 Task: Create new invoice with Date Opened :30-Apr-23, Select Customer: Reggis Liquor Store, Terms: Payment Term 2. Make invoice entry for item-1 with Date: 30-Apr-23, Description: _x000D_
Shiner Bock Lager Can, Action: Material, Income Account: Income:Sales, Quantity: 4, Unit Price: 6.25, Discount $: 1.93. Make entry for item-2 with Date: 30-Apr-23, Description: Pampers Swaddlers Diapers Super Pack Size 1, Action: Material, Income Account: Income:Sales, Quantity: 2, Unit Price: 9.25, Discount $: 2.93. Make entry for item-3 with Date: 30-Apr-23, Description: Friendly Farms Greek Yogurt Tropical Fruit (5.3 oz), Action: Material, Income Account: Income:Sales, Quantity: 2, Unit Price: 10.25, Discount $: 3.43. Write Notes: 'Looking forward to serving you again.'. Post Invoice with Post Date: 30-Apr-23, Post to Accounts: Assets:Accounts Receivable. Pay / Process Payment with Transaction Date: 15-May-23, Amount: 55.71, Transfer Account: Checking Account. Print Invoice, display notes by going to Option, then go to Display Tab and check 'Invoice Notes'.
Action: Mouse moved to (146, 24)
Screenshot: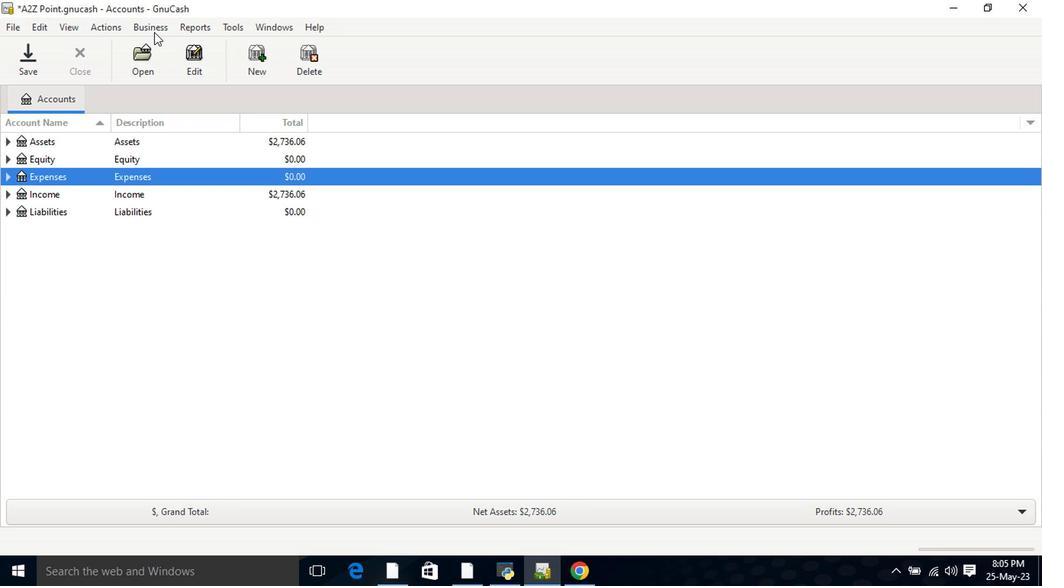 
Action: Mouse pressed left at (146, 24)
Screenshot: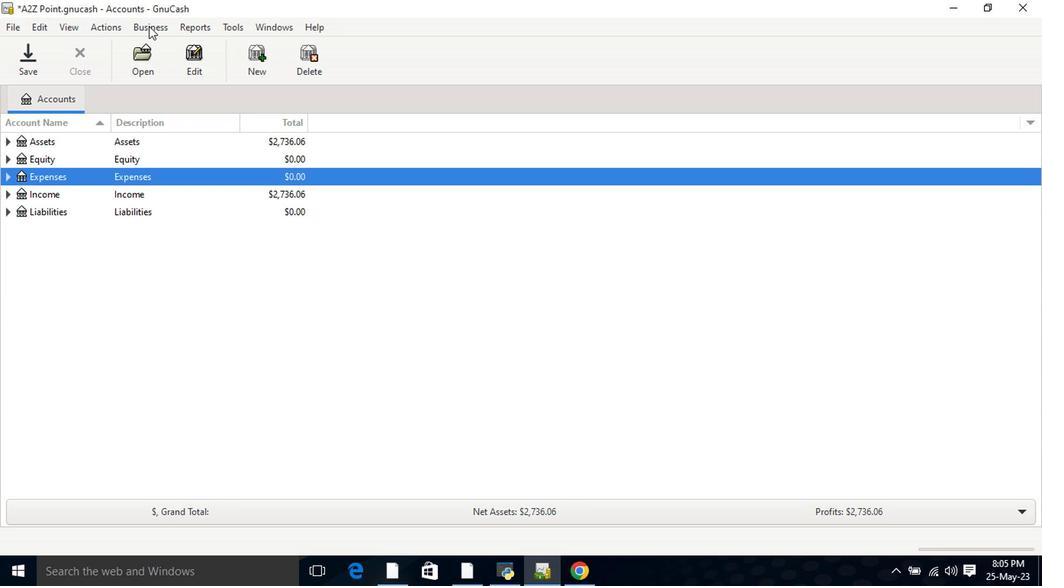 
Action: Mouse moved to (350, 104)
Screenshot: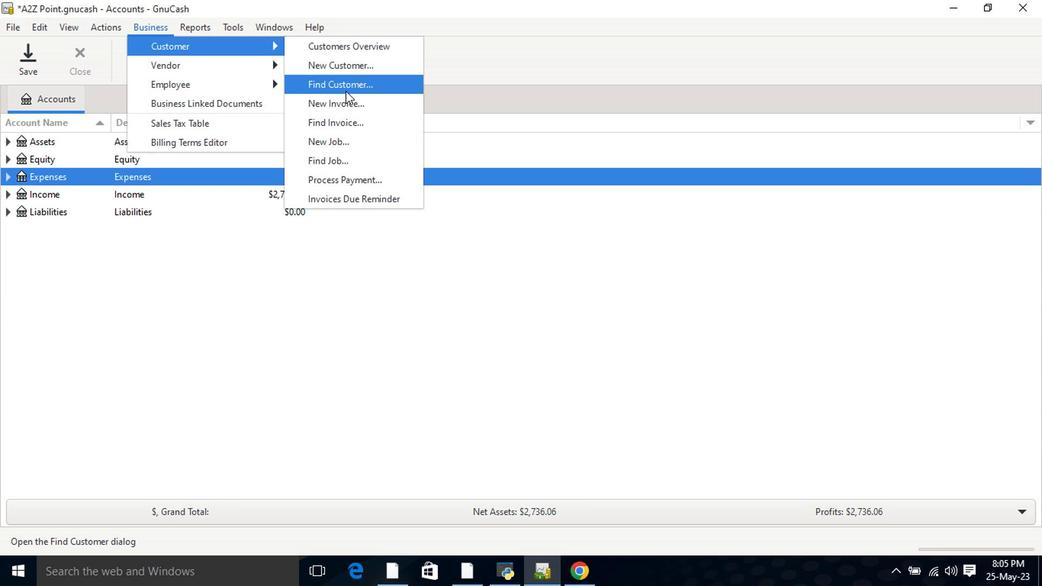 
Action: Mouse pressed left at (350, 104)
Screenshot: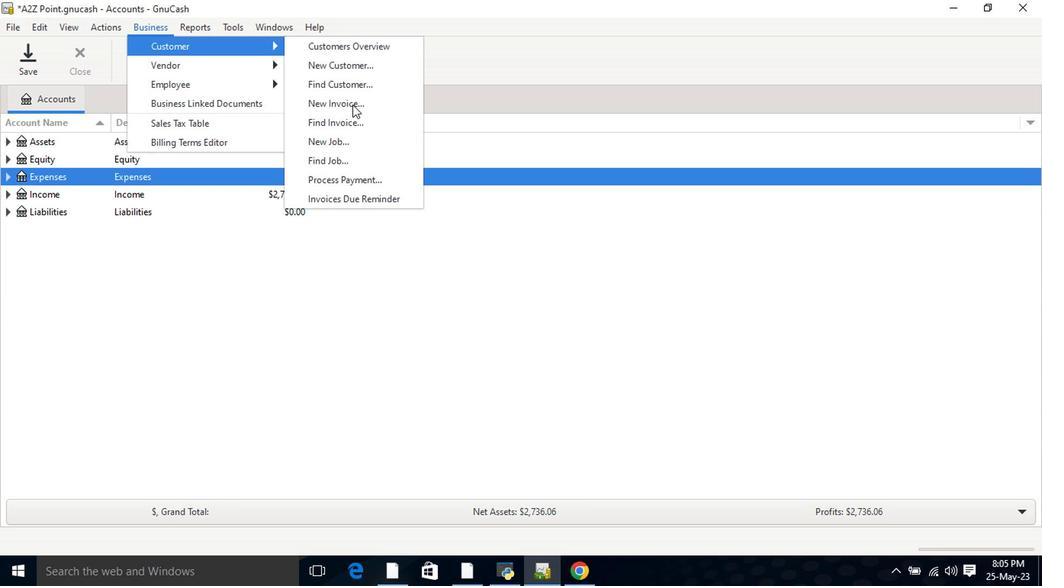 
Action: Mouse moved to (622, 236)
Screenshot: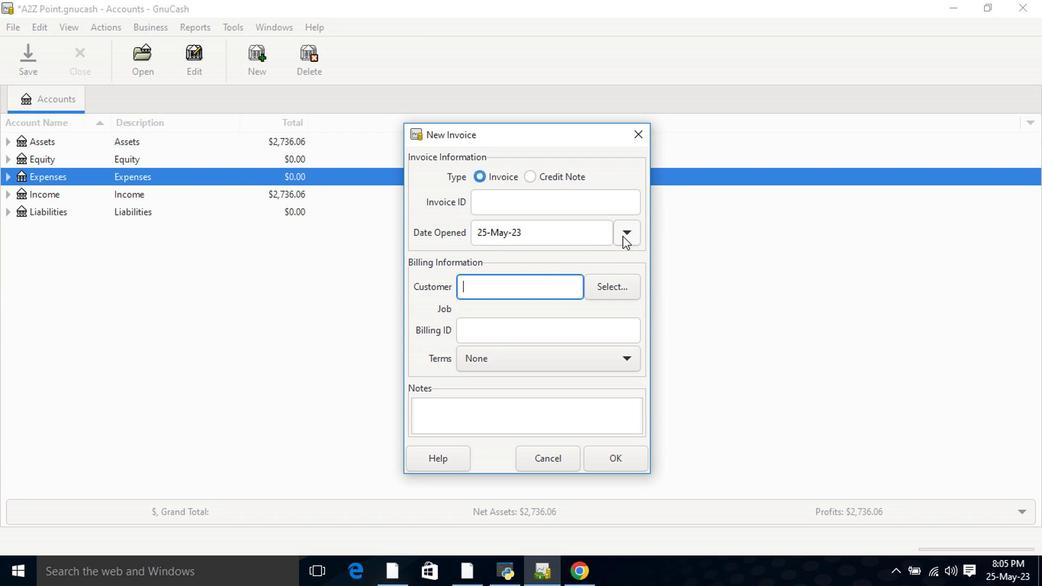
Action: Mouse pressed left at (622, 236)
Screenshot: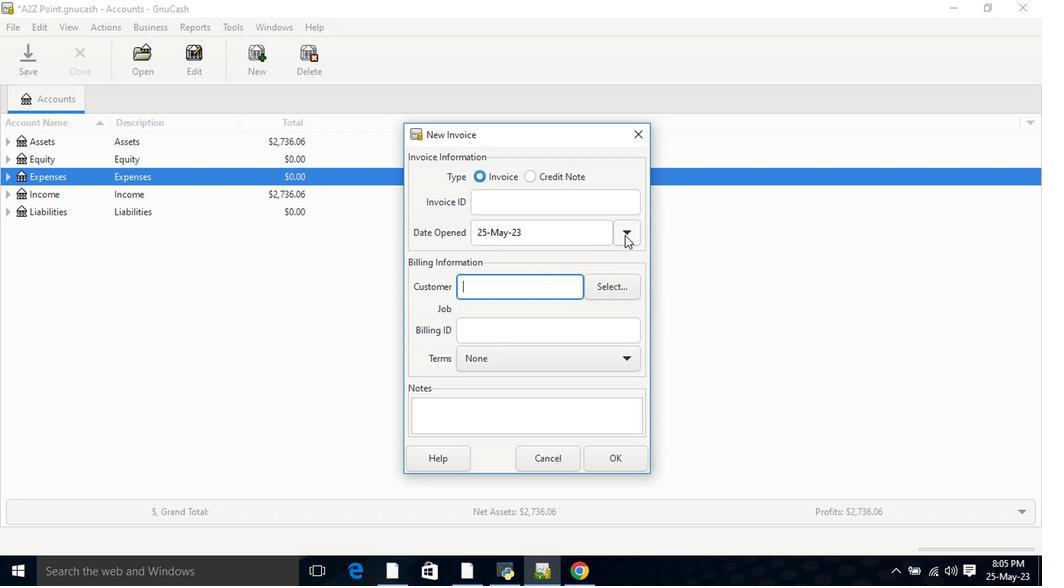 
Action: Mouse moved to (508, 256)
Screenshot: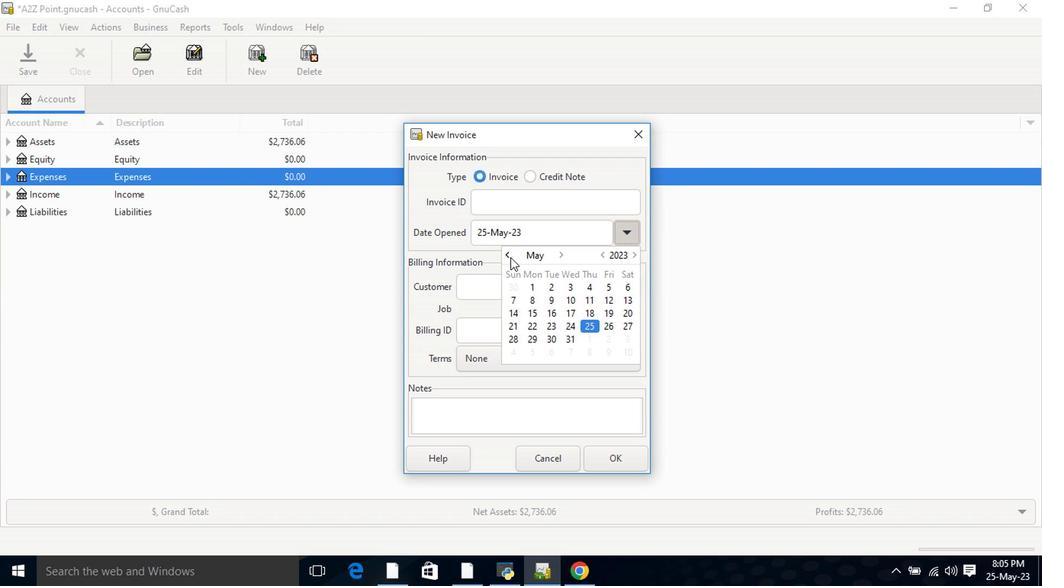 
Action: Mouse pressed left at (508, 256)
Screenshot: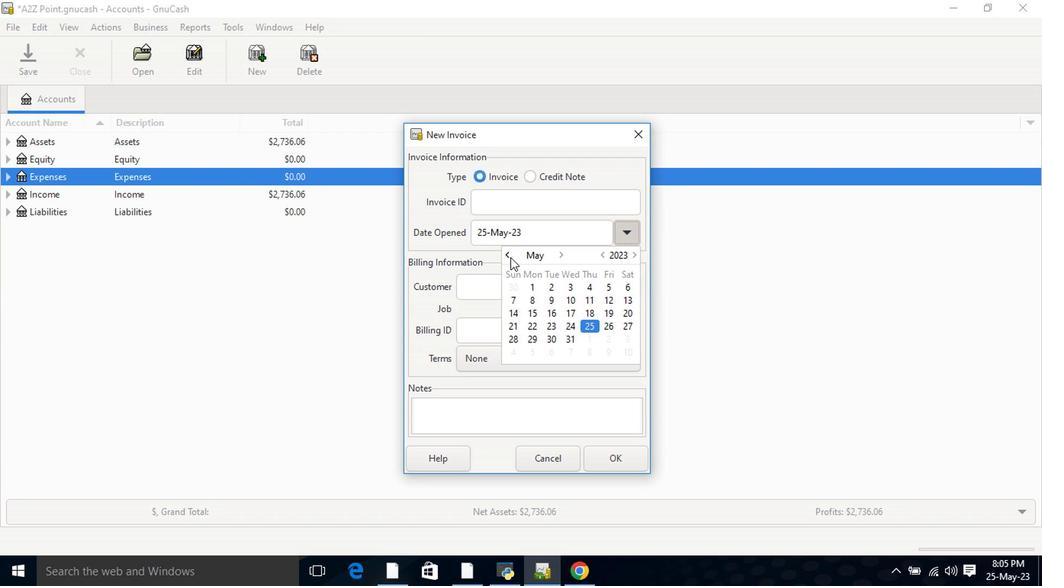 
Action: Mouse moved to (619, 234)
Screenshot: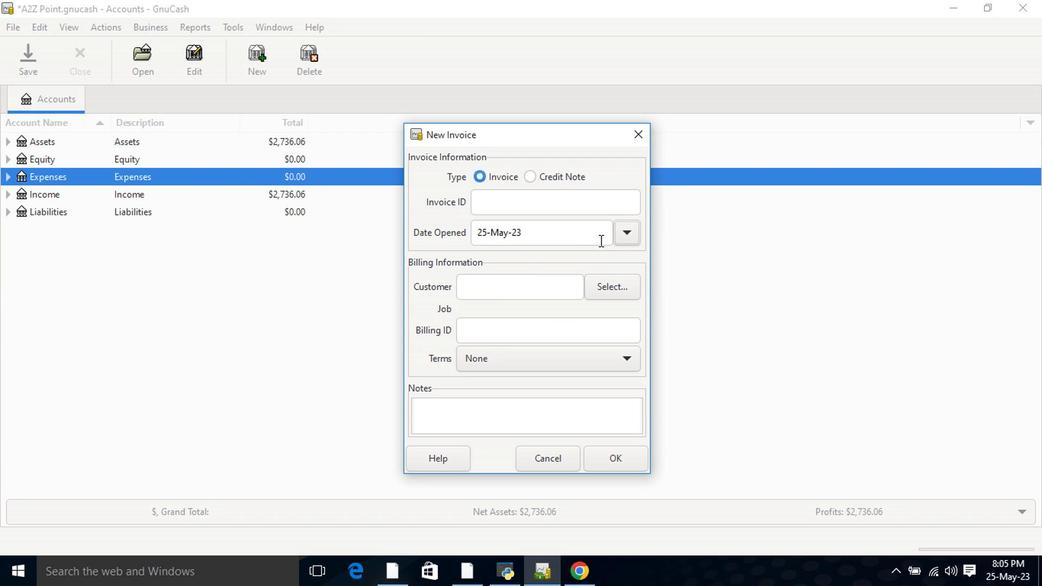 
Action: Mouse pressed left at (619, 234)
Screenshot: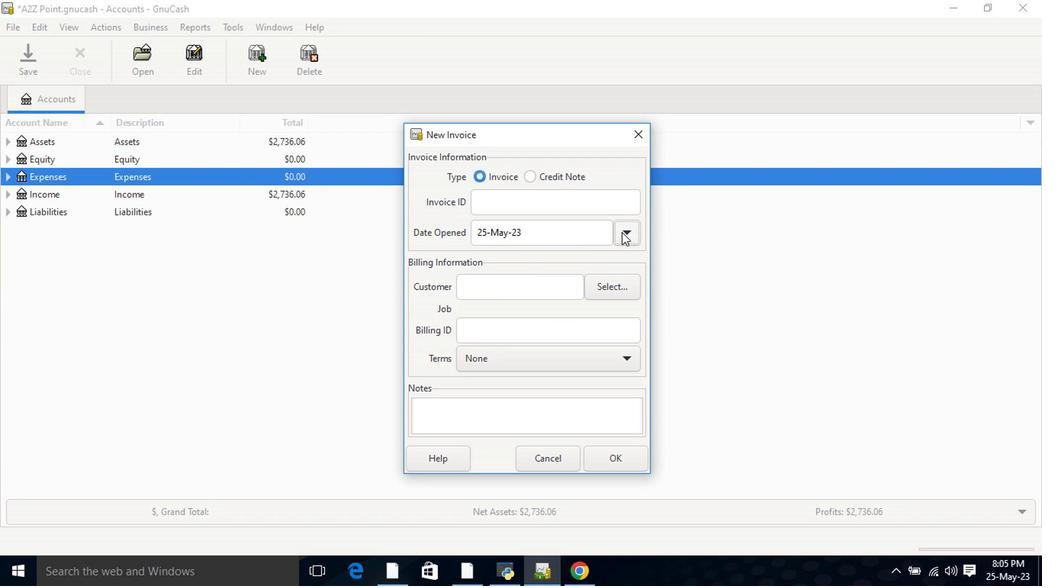 
Action: Mouse moved to (504, 259)
Screenshot: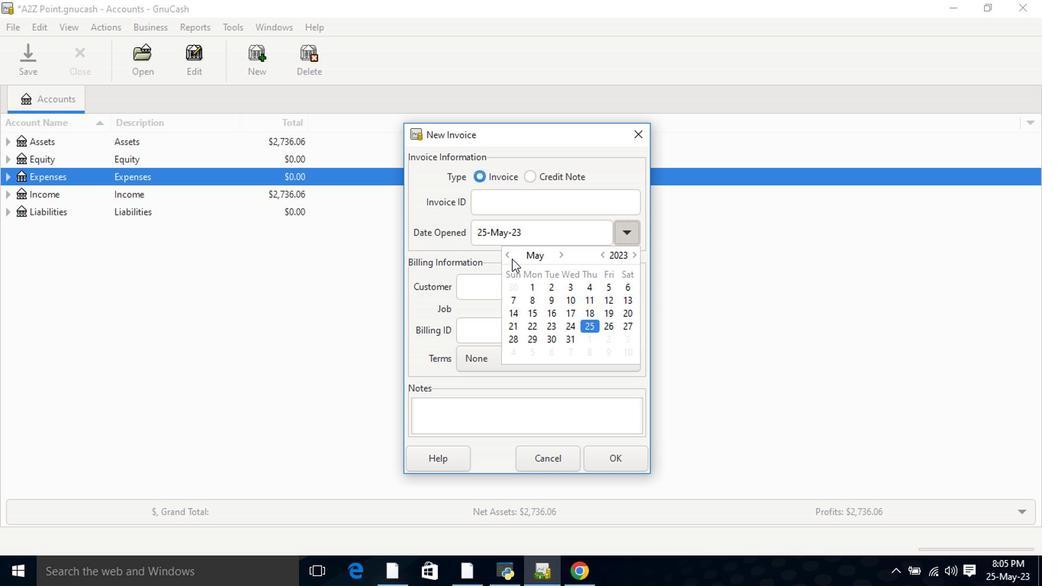 
Action: Mouse pressed left at (504, 259)
Screenshot: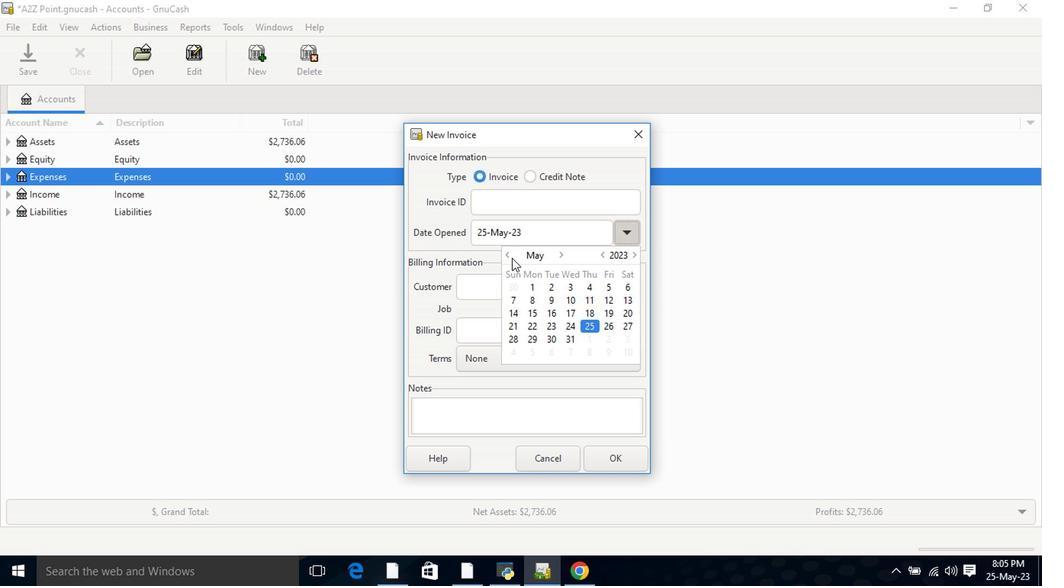 
Action: Mouse moved to (509, 353)
Screenshot: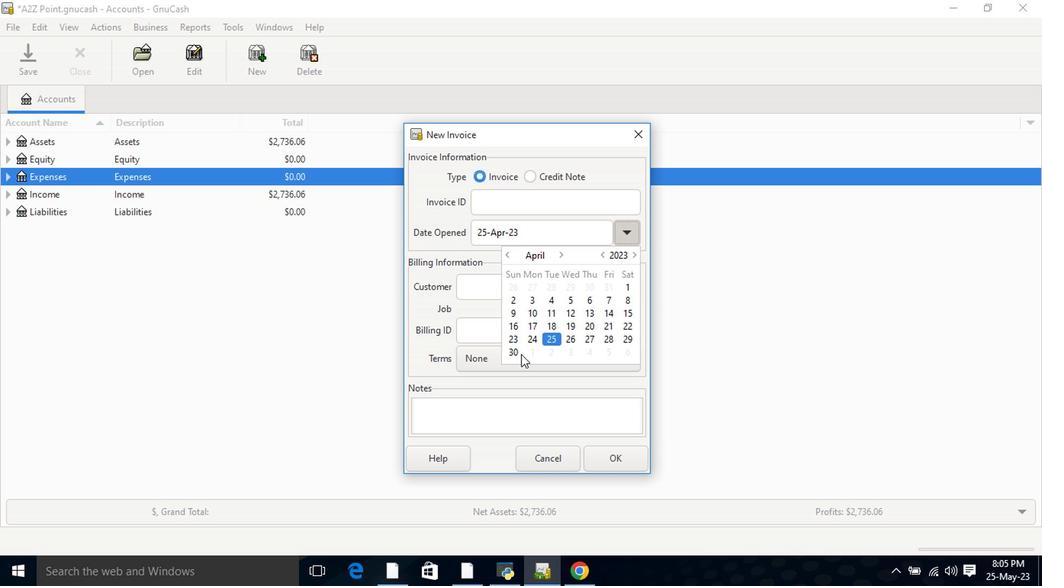 
Action: Mouse pressed left at (509, 353)
Screenshot: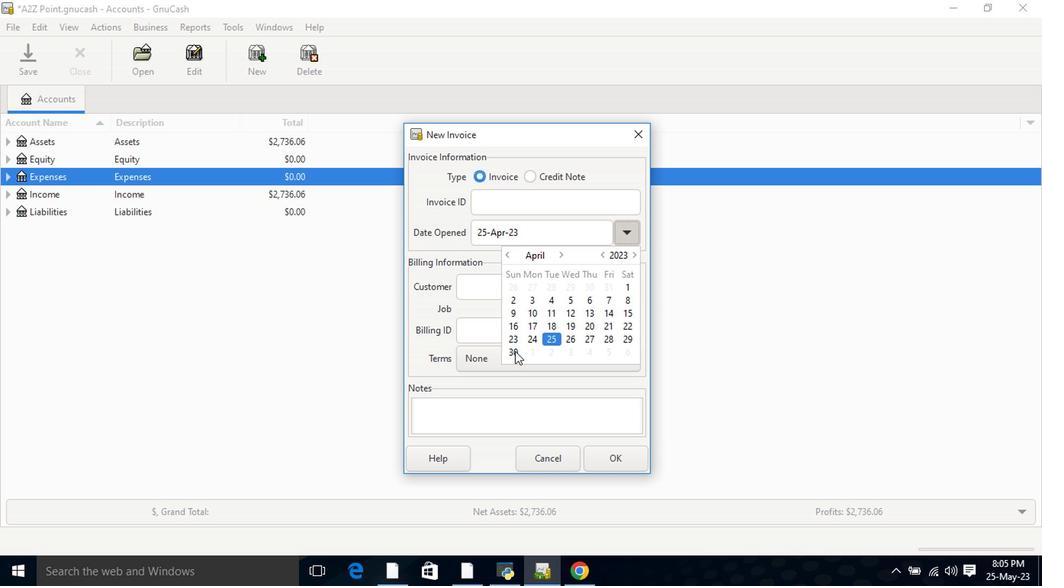 
Action: Mouse pressed left at (509, 353)
Screenshot: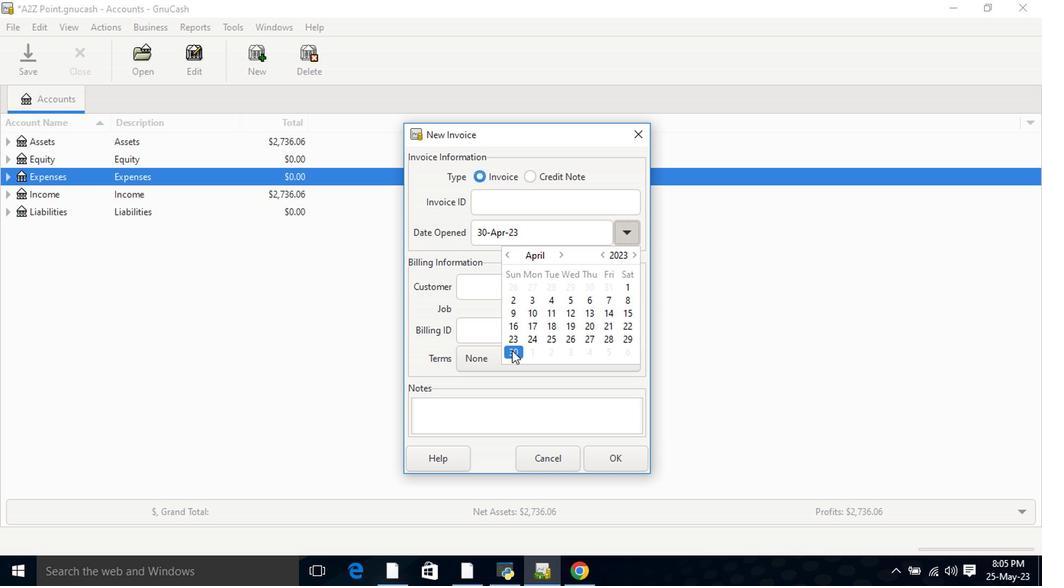 
Action: Mouse moved to (514, 291)
Screenshot: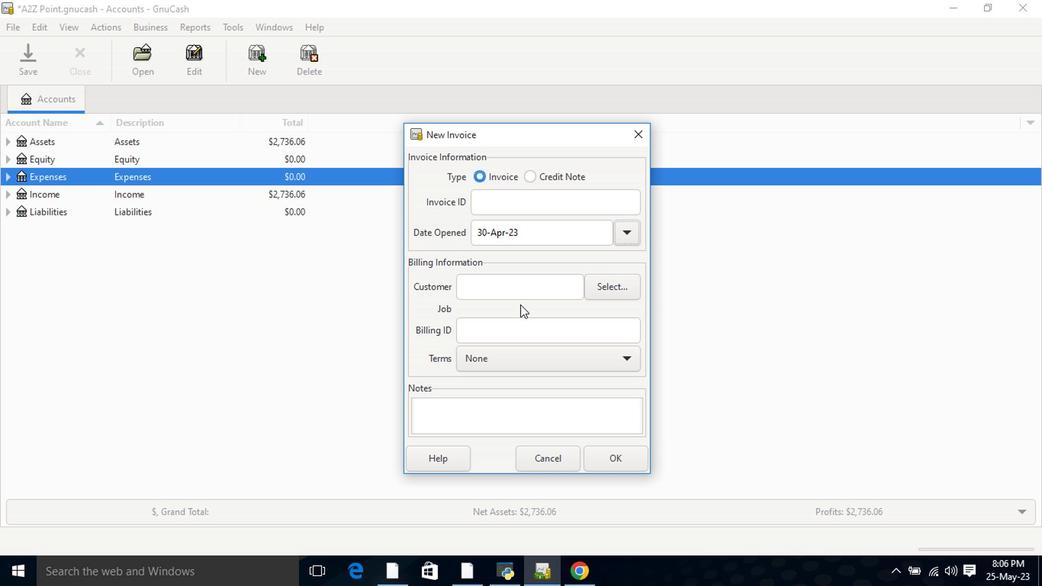 
Action: Mouse pressed left at (514, 291)
Screenshot: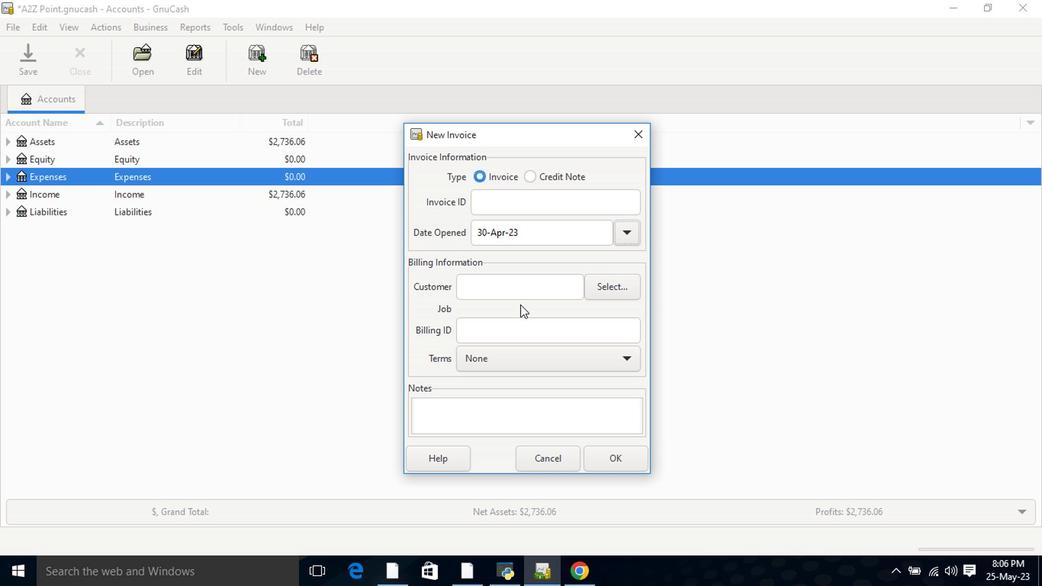 
Action: Key pressed reg
Screenshot: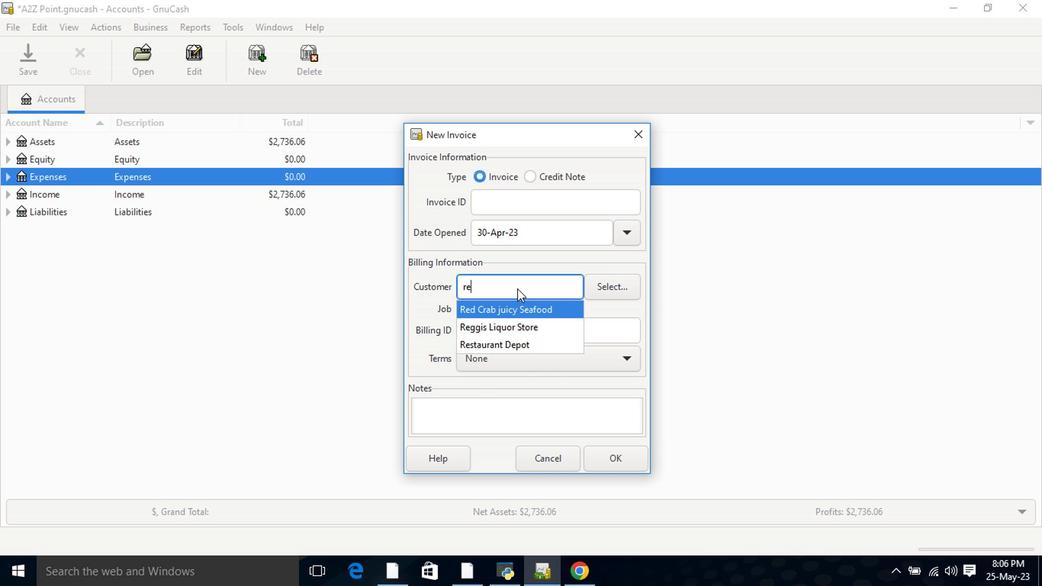 
Action: Mouse moved to (508, 311)
Screenshot: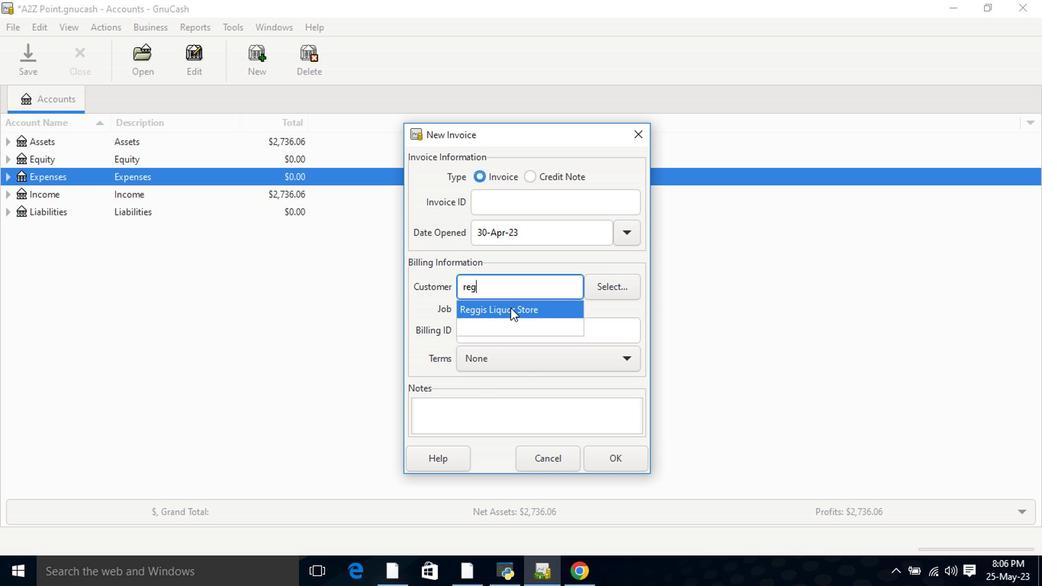 
Action: Mouse pressed left at (508, 311)
Screenshot: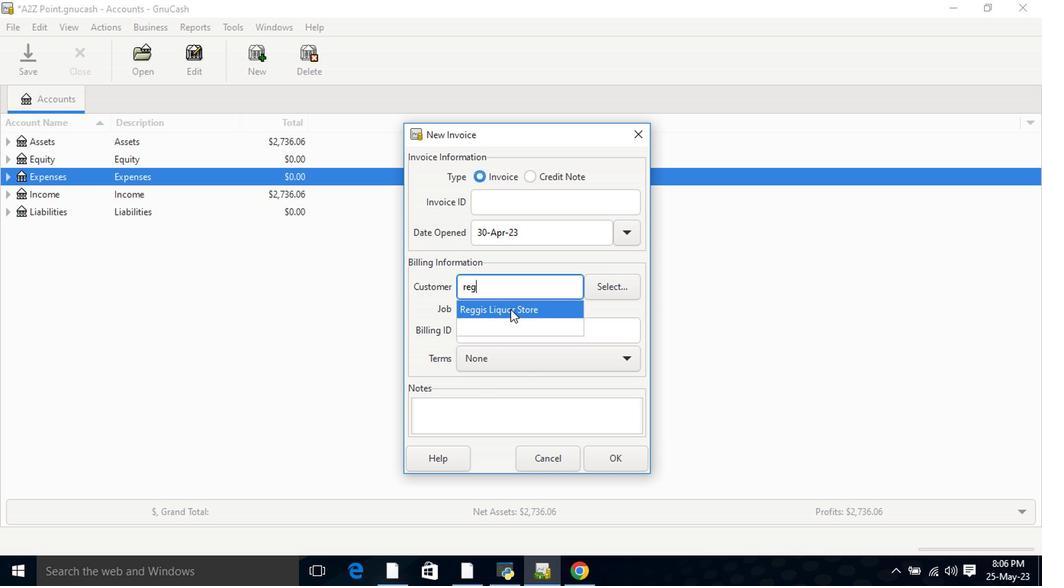 
Action: Mouse moved to (504, 377)
Screenshot: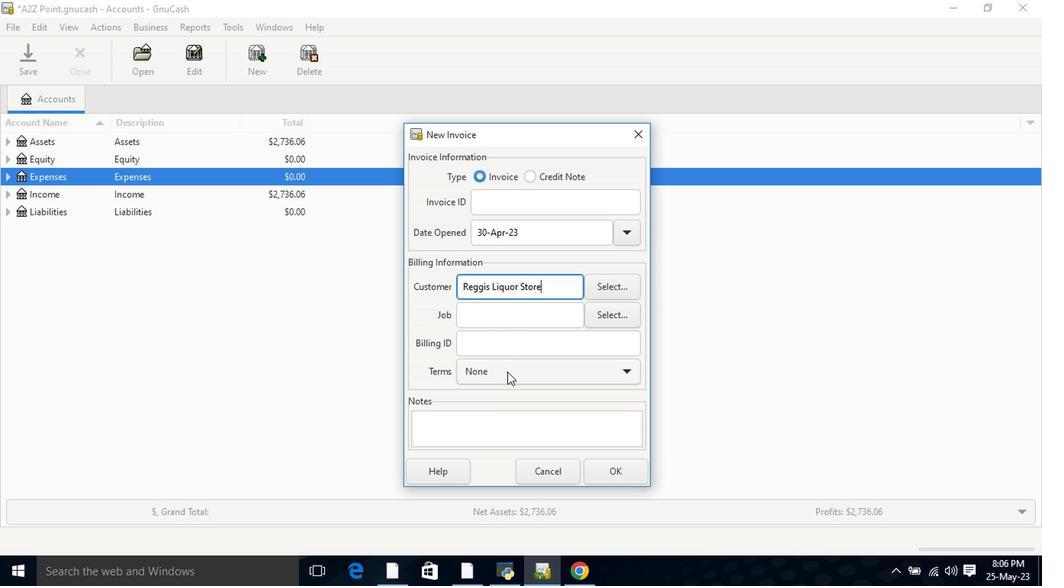 
Action: Mouse pressed left at (504, 377)
Screenshot: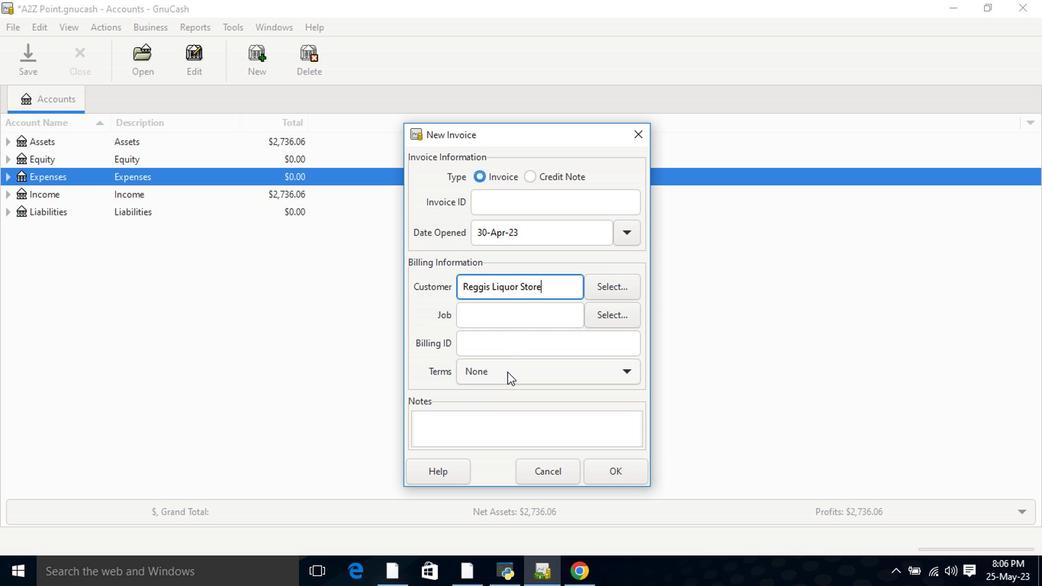 
Action: Mouse moved to (512, 419)
Screenshot: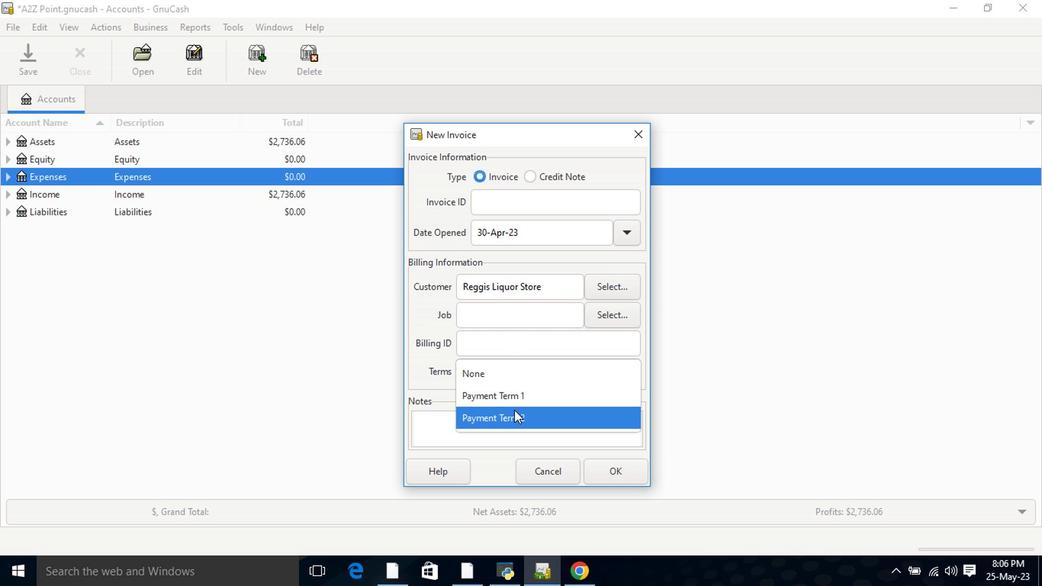 
Action: Mouse pressed left at (512, 419)
Screenshot: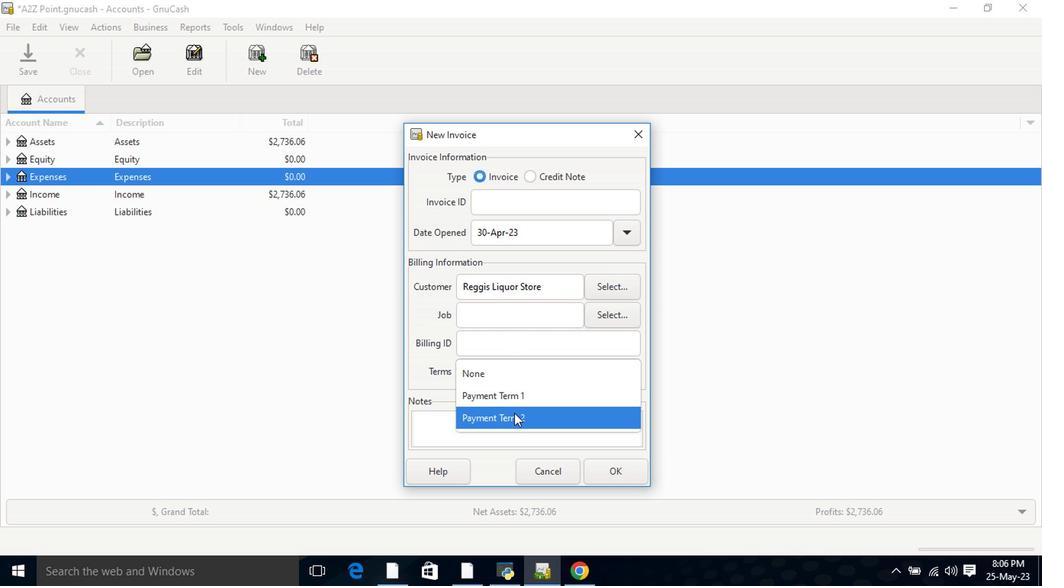 
Action: Mouse moved to (618, 470)
Screenshot: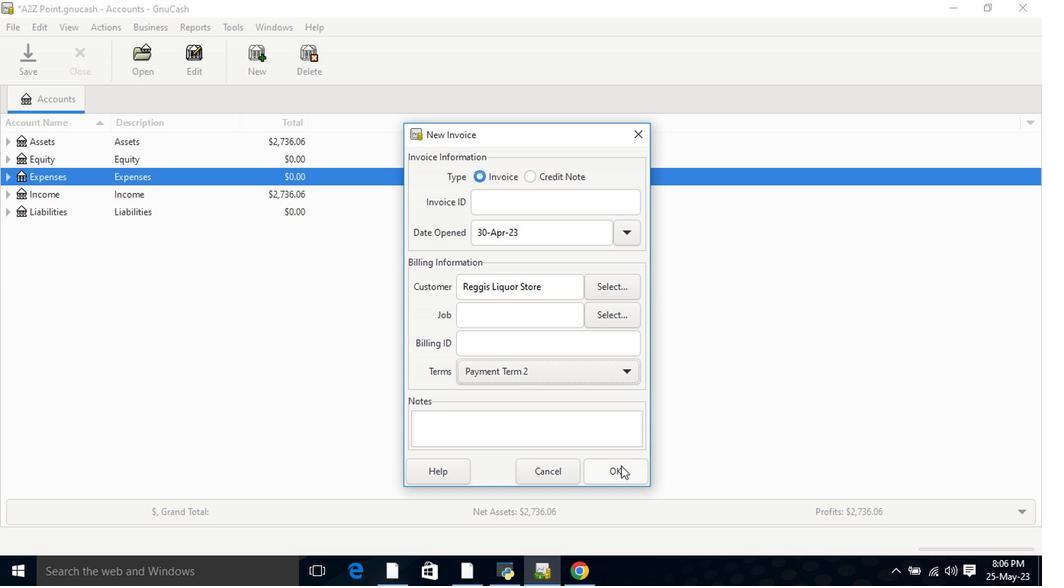 
Action: Mouse pressed left at (618, 470)
Screenshot: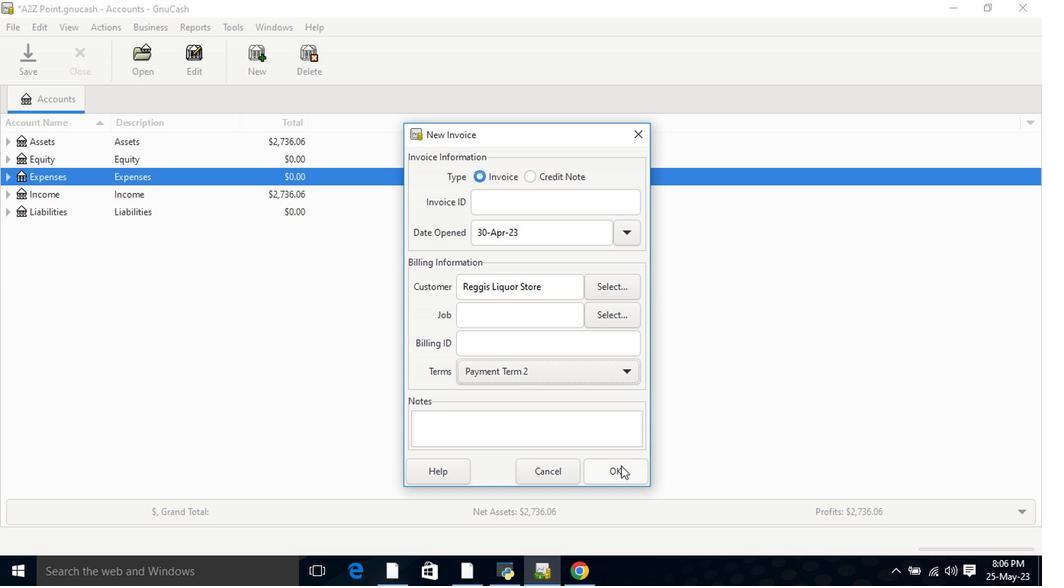 
Action: Mouse moved to (66, 293)
Screenshot: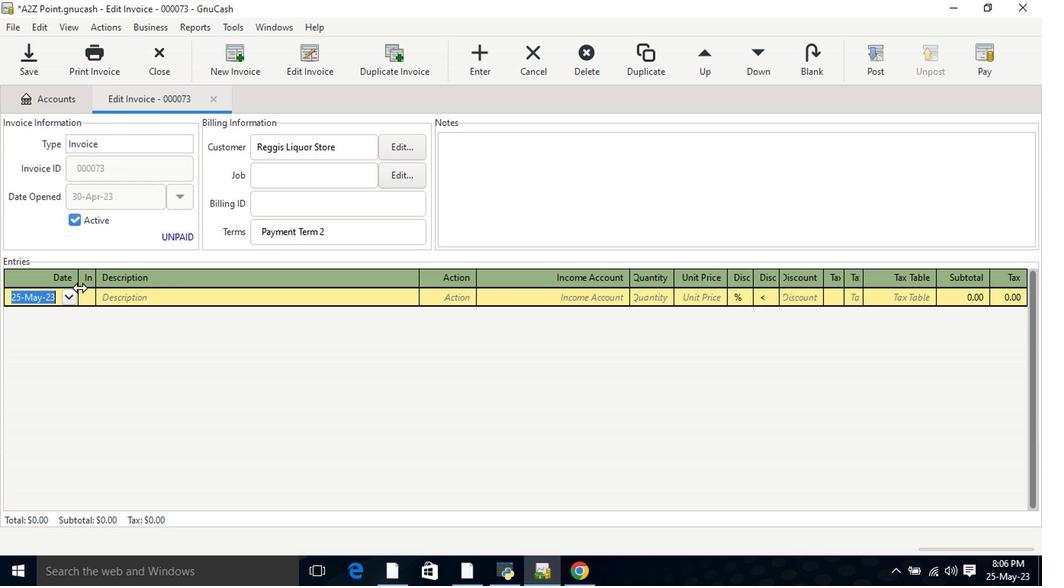 
Action: Mouse pressed left at (66, 293)
Screenshot: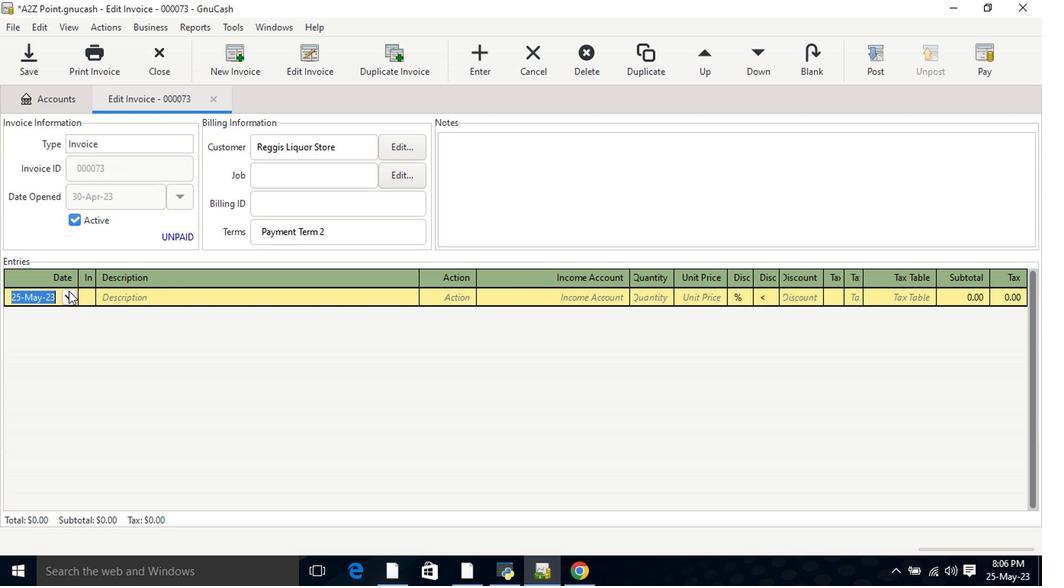 
Action: Mouse moved to (10, 321)
Screenshot: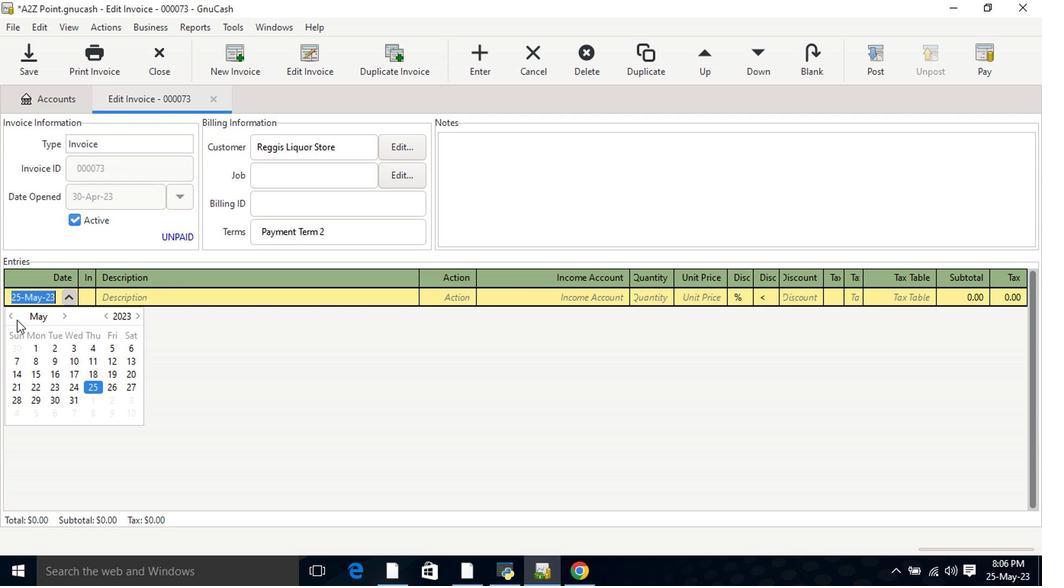 
Action: Mouse pressed left at (10, 321)
Screenshot: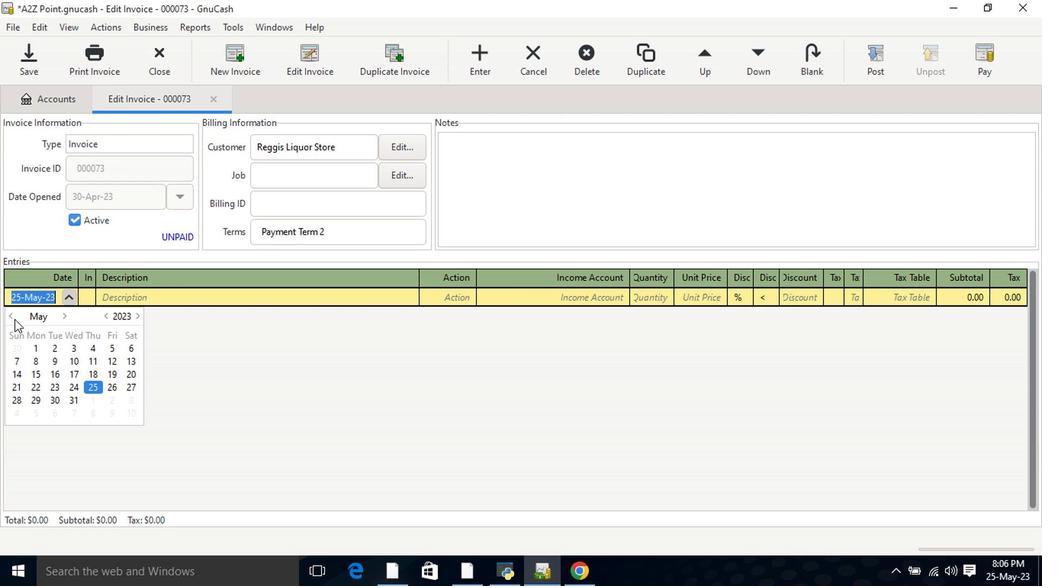 
Action: Mouse moved to (12, 416)
Screenshot: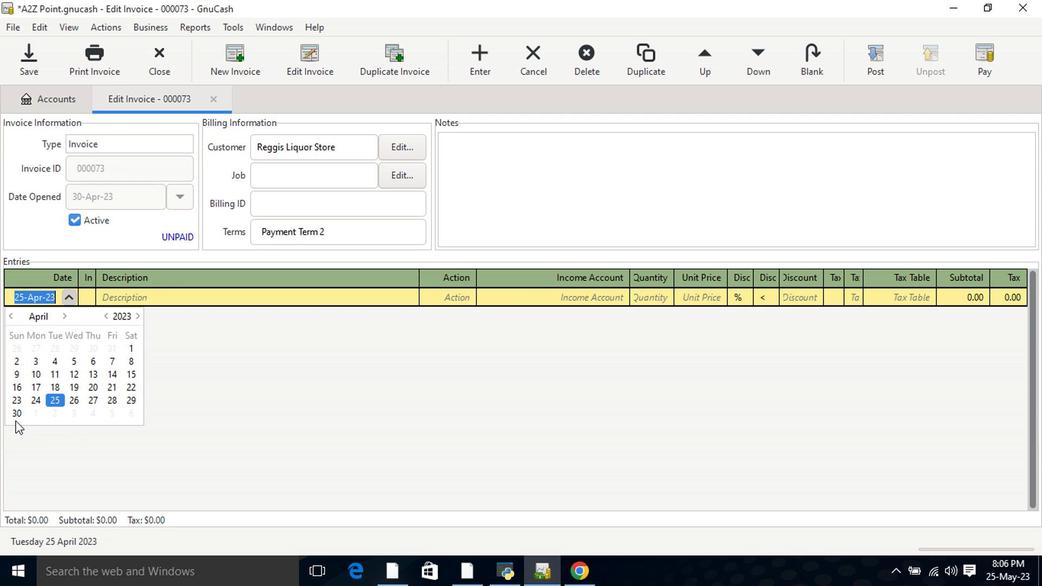 
Action: Mouse pressed left at (12, 416)
Screenshot: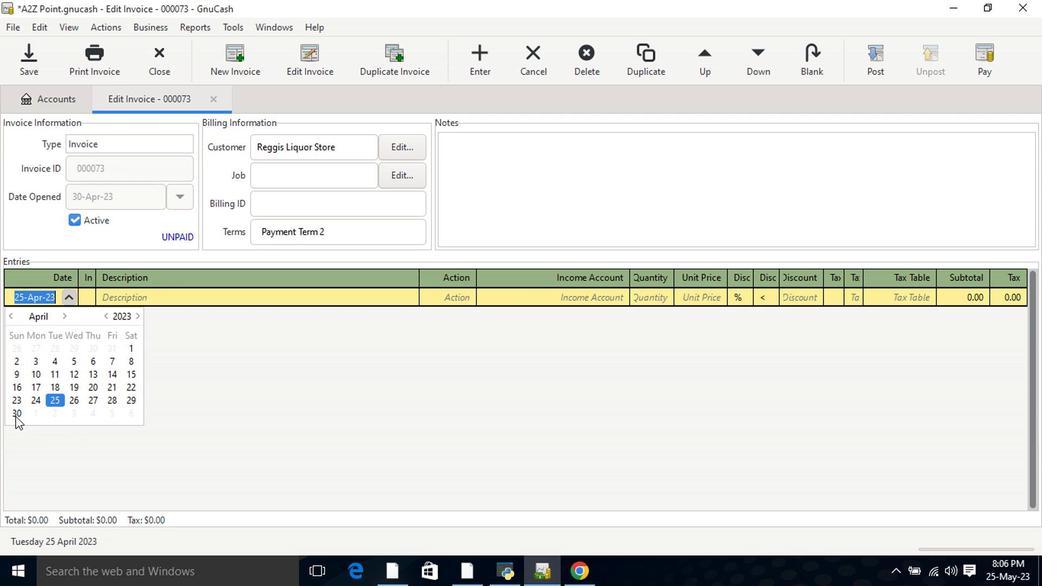 
Action: Mouse pressed left at (12, 416)
Screenshot: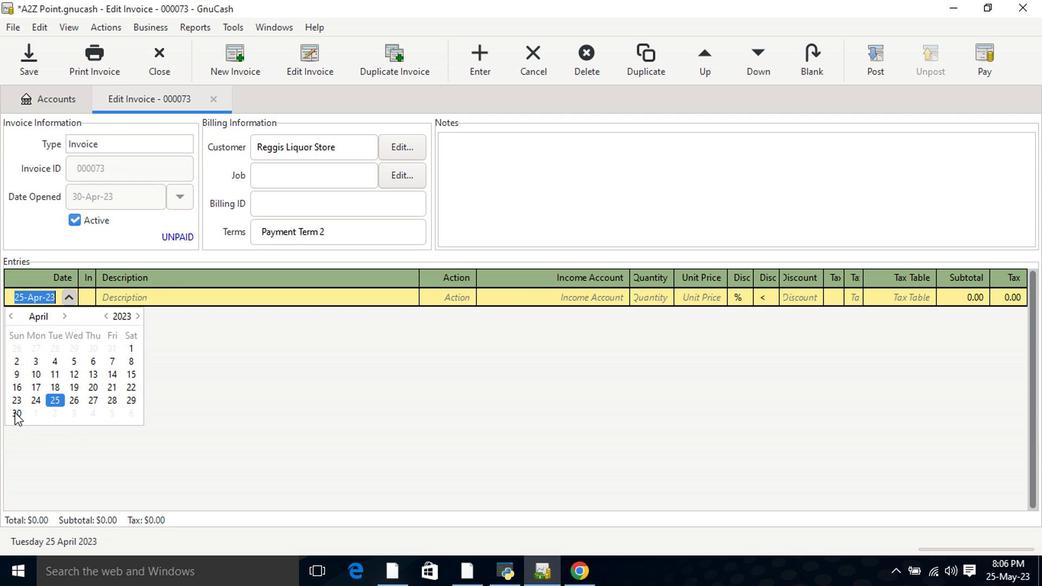 
Action: Mouse moved to (137, 306)
Screenshot: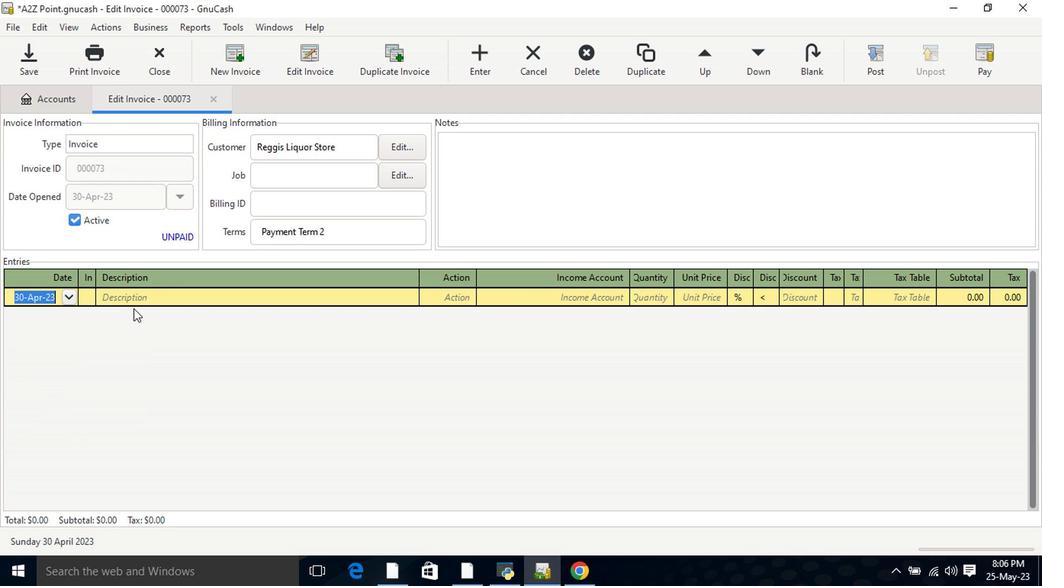 
Action: Mouse pressed left at (137, 306)
Screenshot: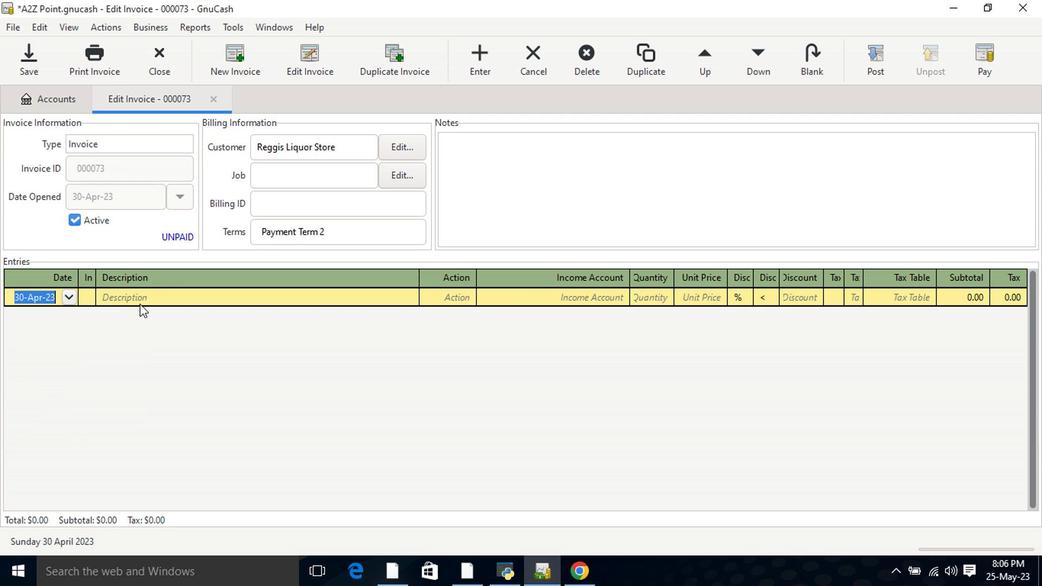 
Action: Mouse moved to (137, 306)
Screenshot: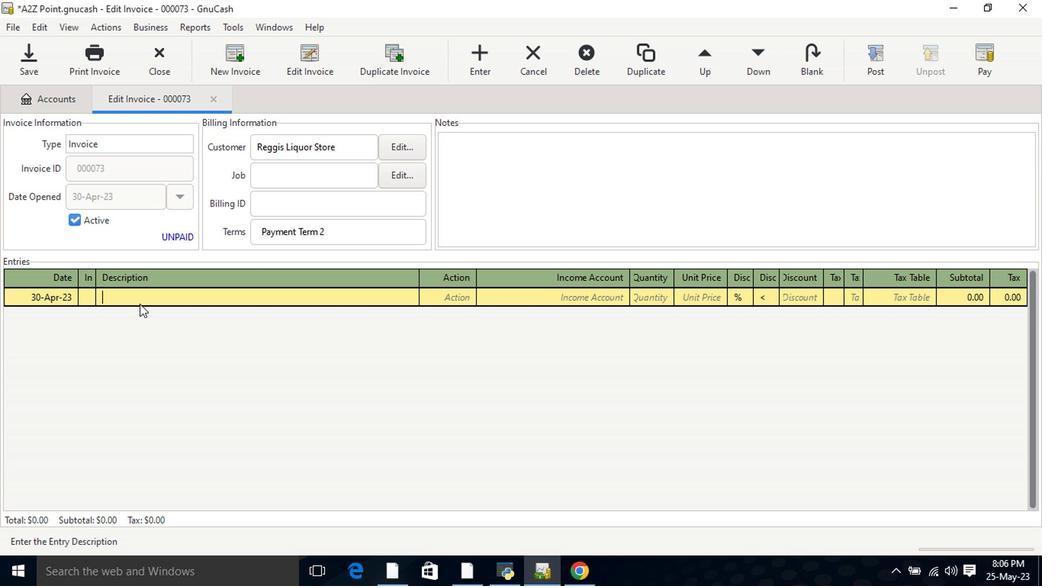 
Action: Key pressed <Key.shift>Shiner<Key.space><Key.shift>Bock<Key.space><Key.shift>Lager<Key.space><Key.shift>Can<Key.tab>mate<Key.tab>icom<Key.down><Key.down><Key.down><Key.tab>4<Key.tab>.25<Key.tab>
Screenshot: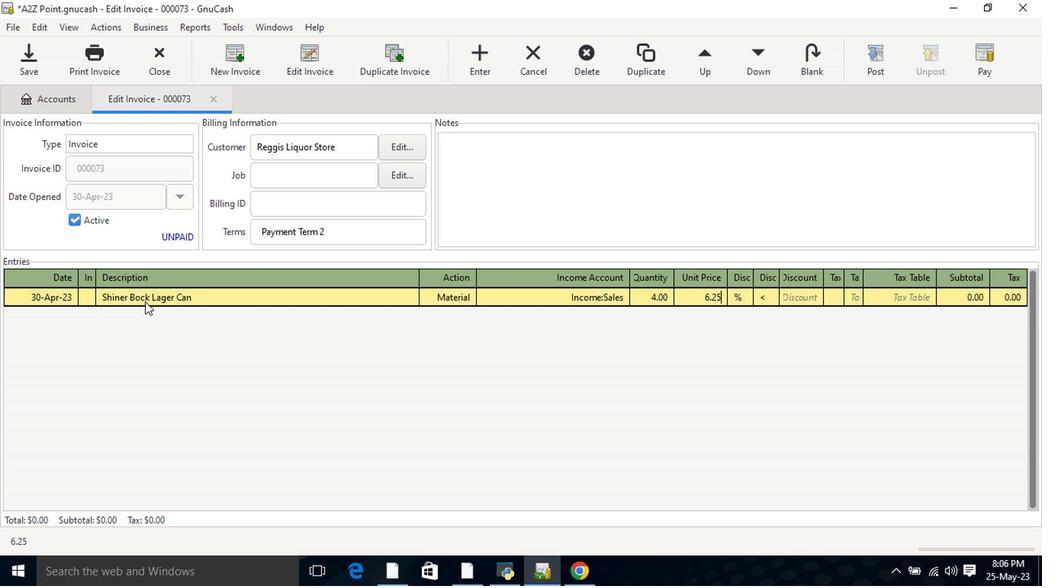 
Action: Mouse moved to (730, 305)
Screenshot: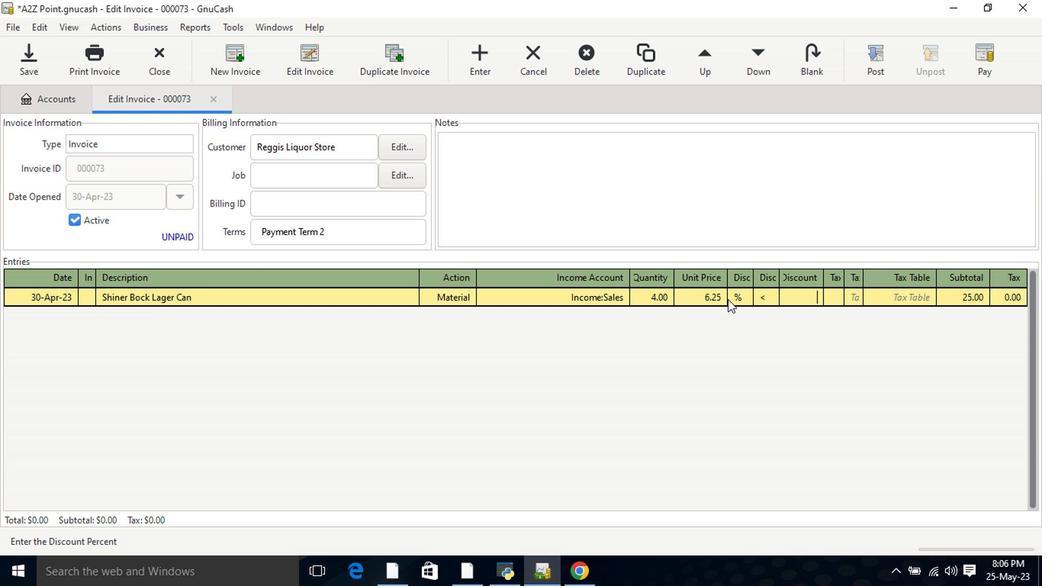 
Action: Mouse pressed left at (730, 305)
Screenshot: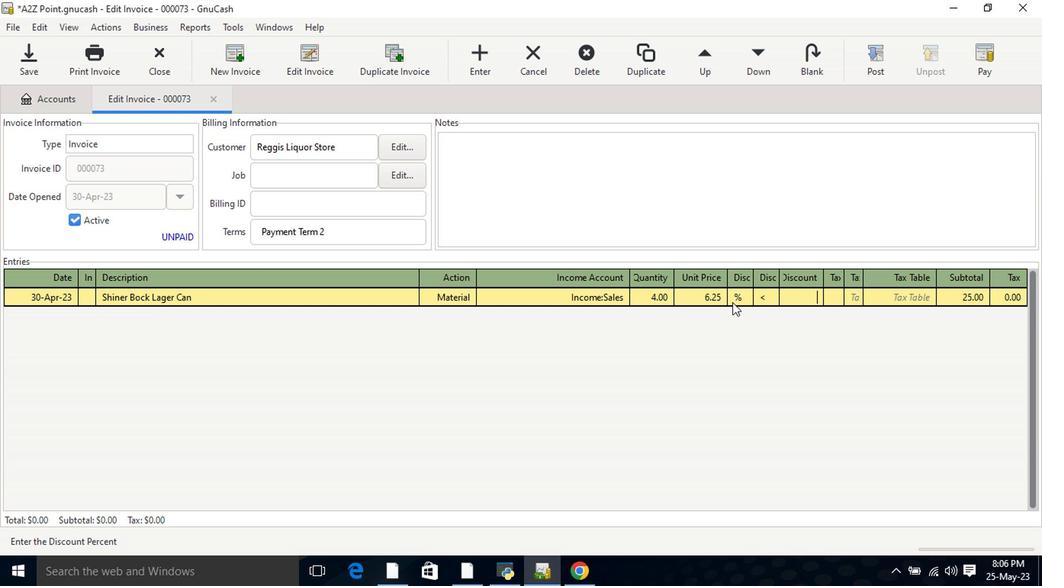 
Action: Mouse moved to (756, 305)
Screenshot: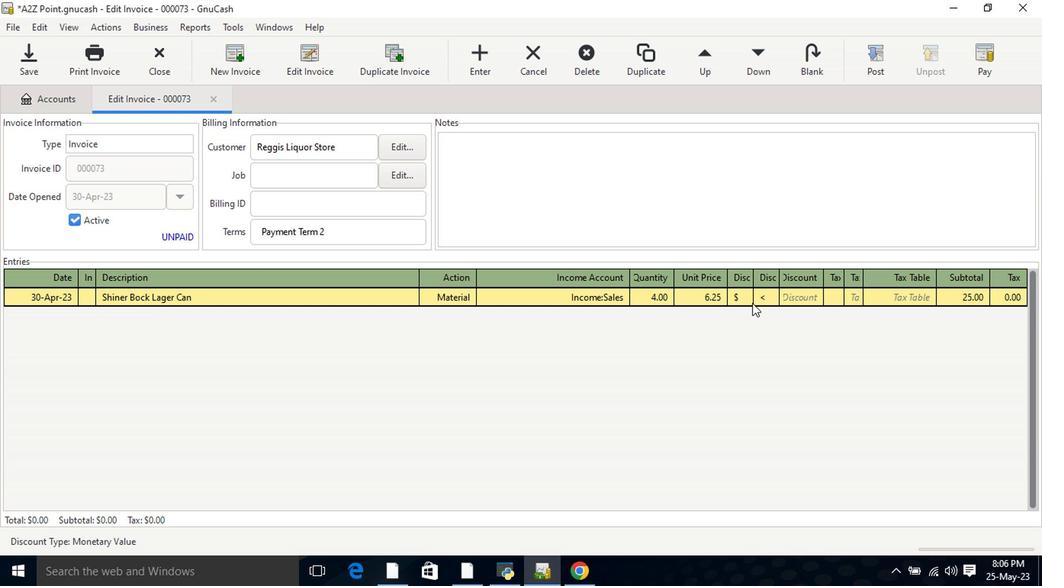 
Action: Mouse pressed left at (756, 305)
Screenshot: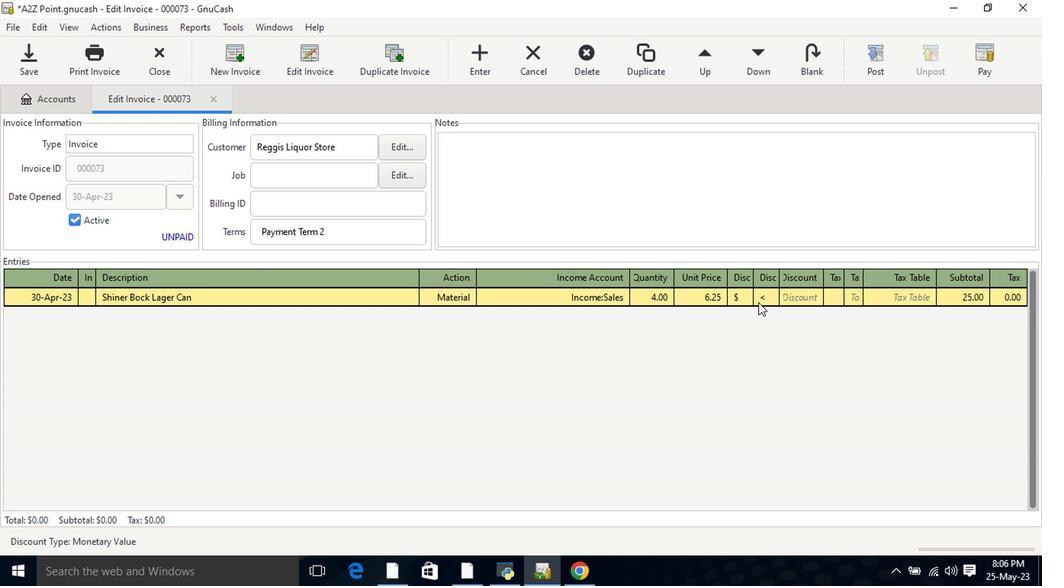 
Action: Mouse moved to (794, 305)
Screenshot: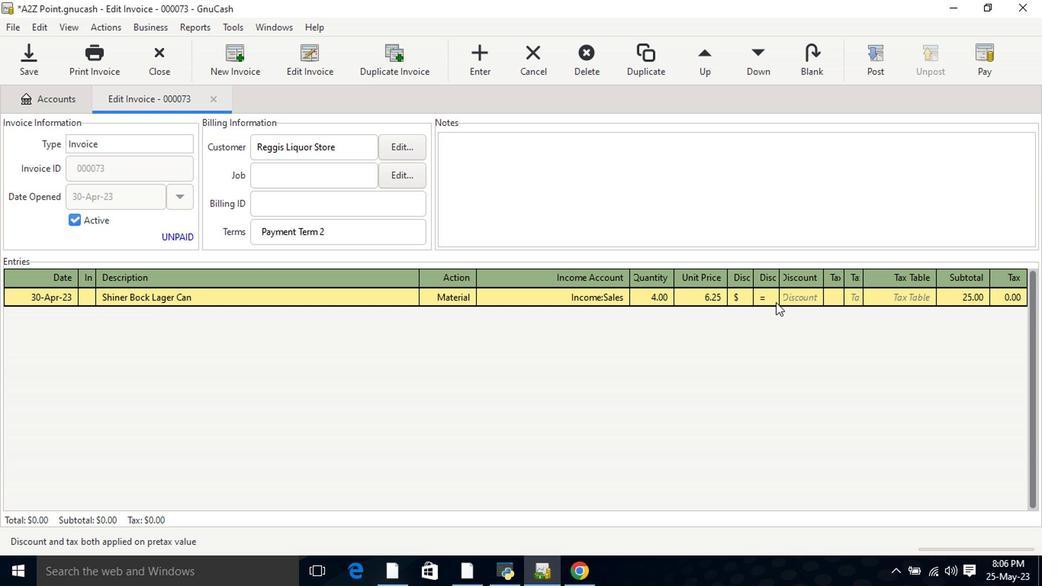
Action: Mouse pressed left at (794, 305)
Screenshot: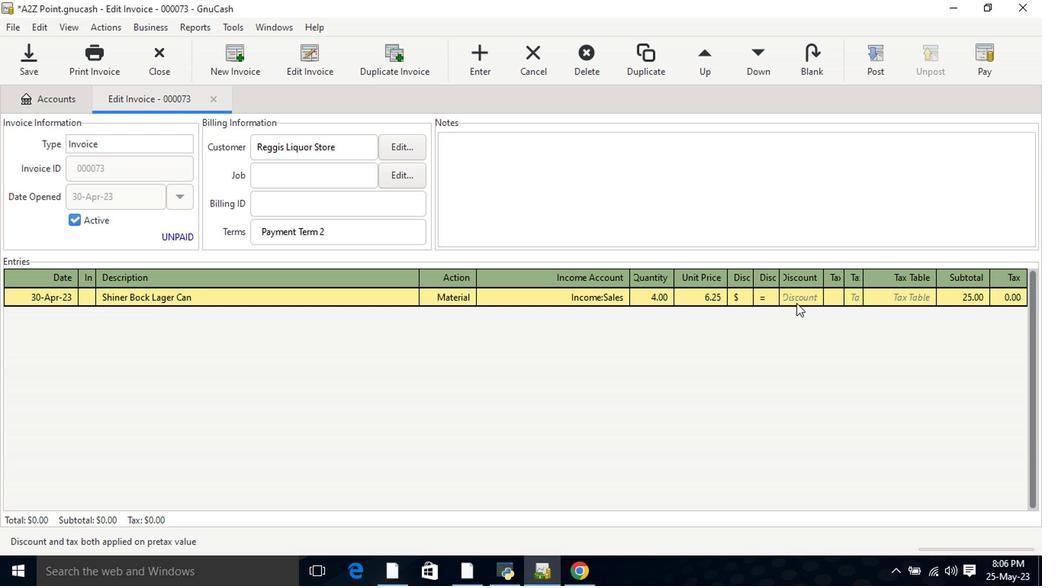 
Action: Mouse moved to (794, 306)
Screenshot: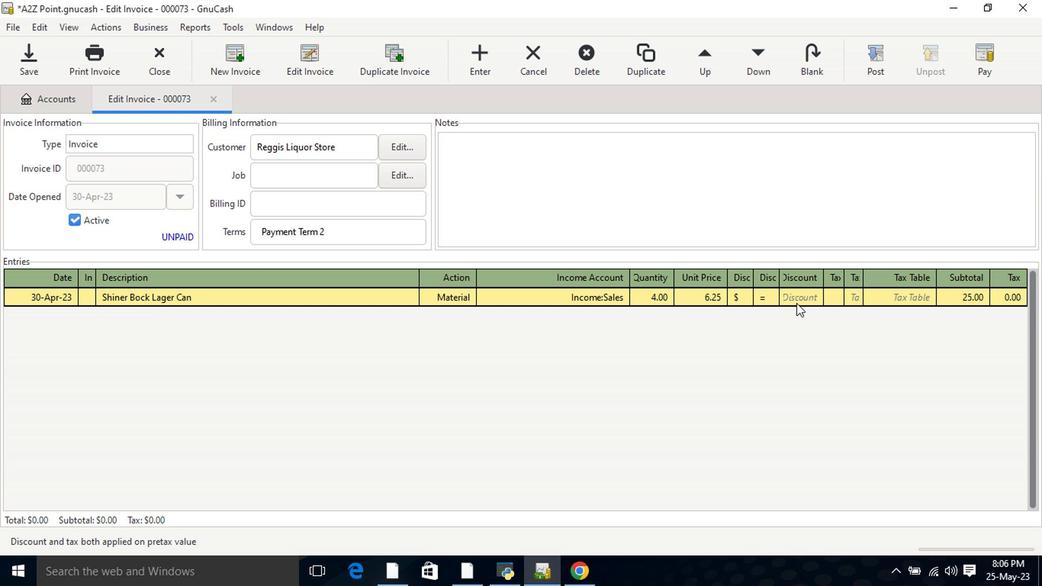 
Action: Key pressed 1.93<Key.tab><Key.tab><Key.shift>Pampers<Key.space><Key.shift>Swaddlers<Key.space><Key.shift>Diapers<Key.space><Key.shift>Super<Key.space><Key.shift>Pack<Key.space><Key.shift>Size<Key.space>1<Key.tab>ma<Key.tab>income<Key.down><Key.down><Key.down><Key.tab>2<Key.tab>9.25<Key.tab>
Screenshot: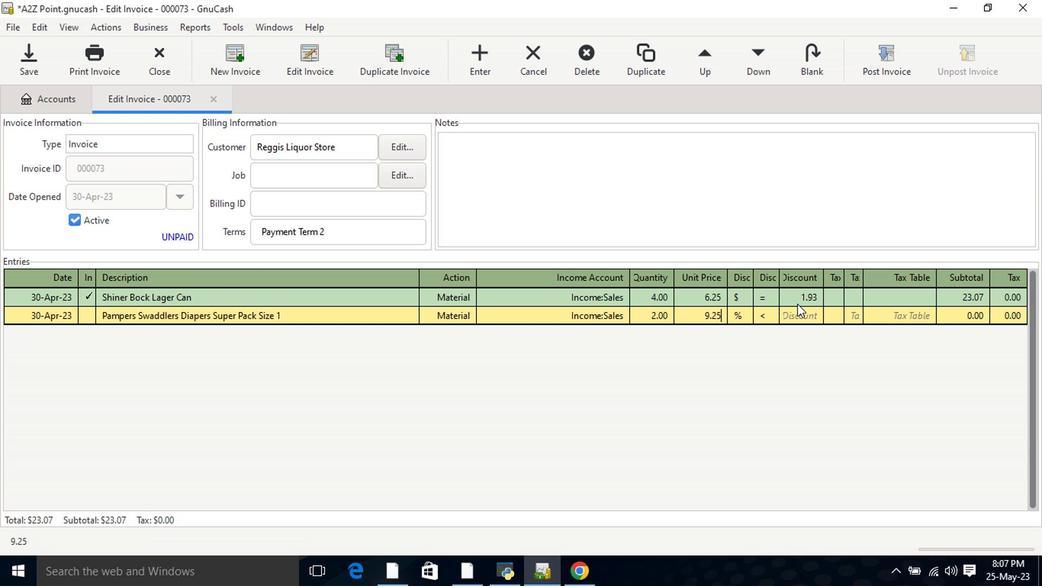 
Action: Mouse moved to (734, 314)
Screenshot: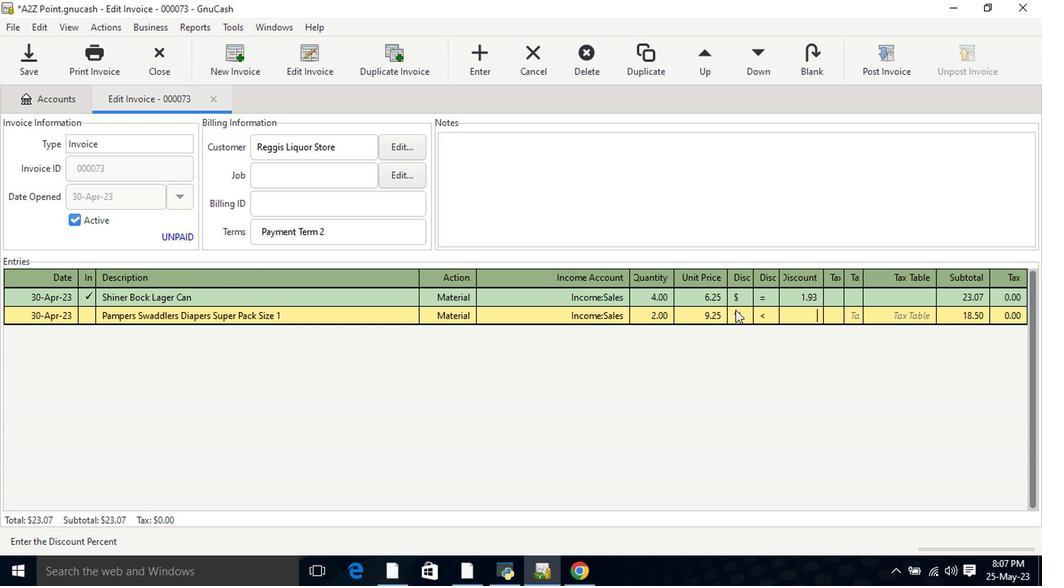 
Action: Mouse pressed left at (734, 314)
Screenshot: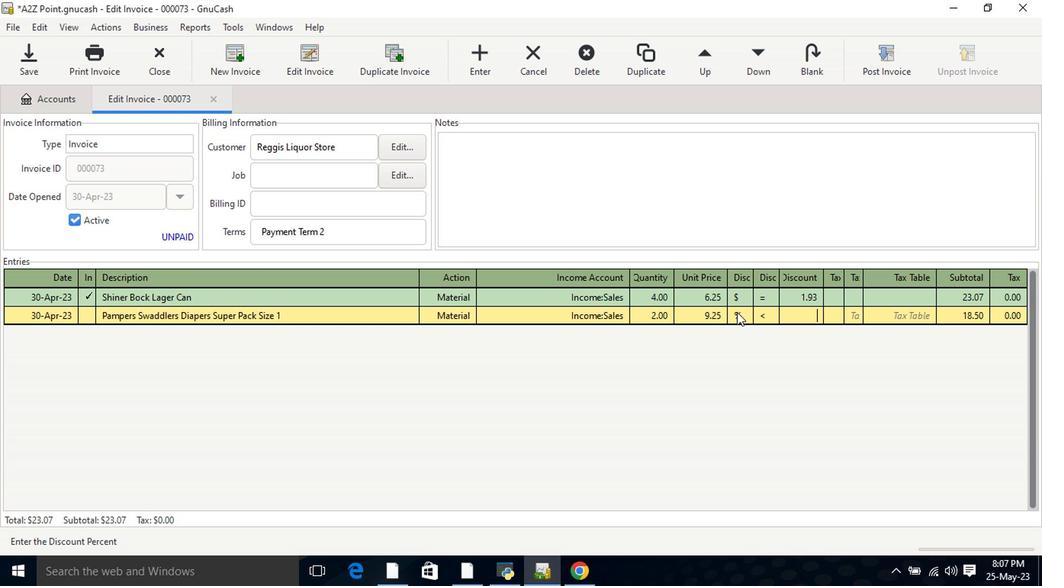 
Action: Mouse moved to (759, 319)
Screenshot: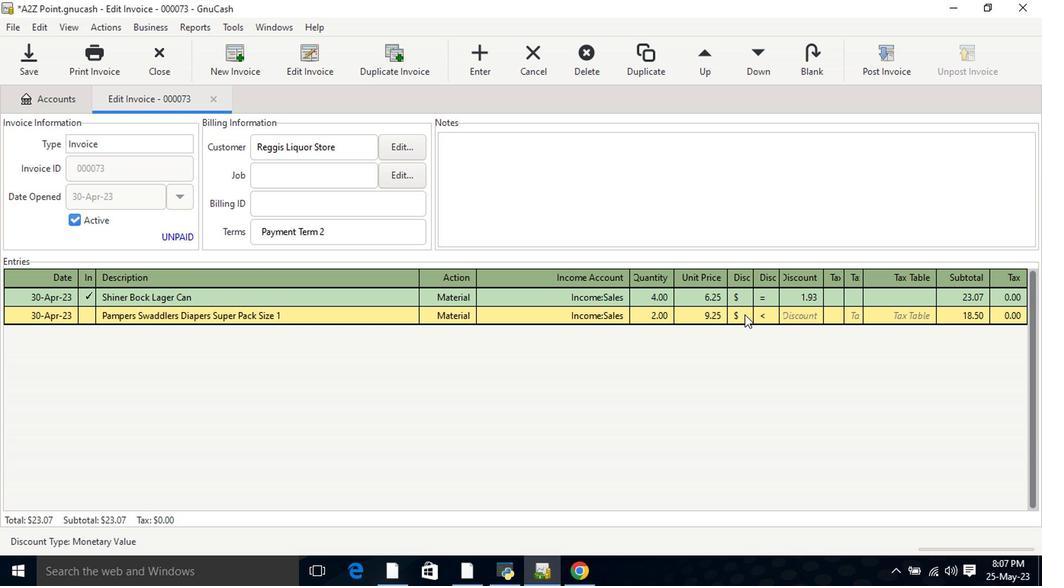 
Action: Mouse pressed left at (759, 319)
Screenshot: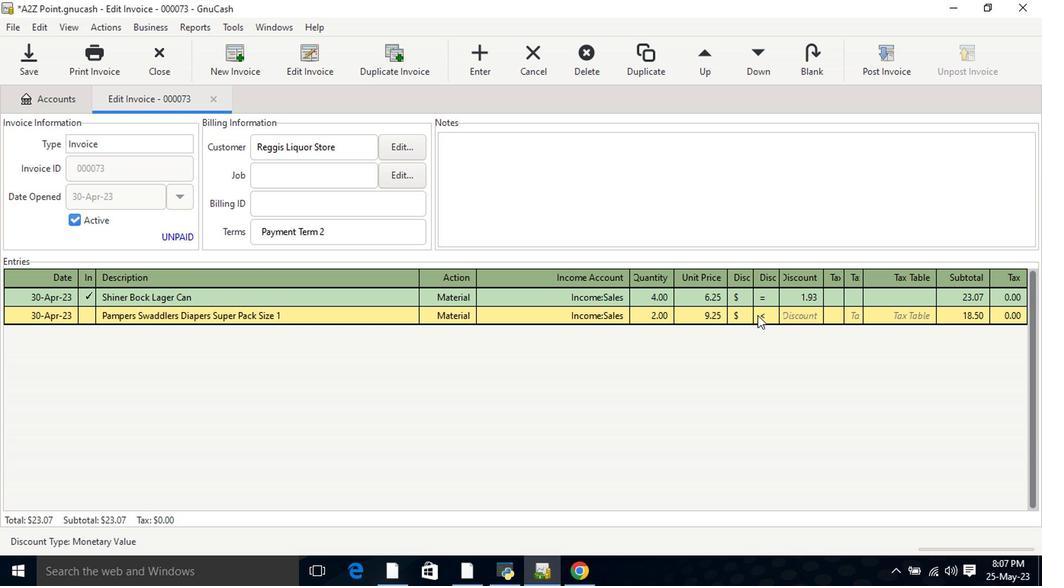 
Action: Mouse moved to (792, 317)
Screenshot: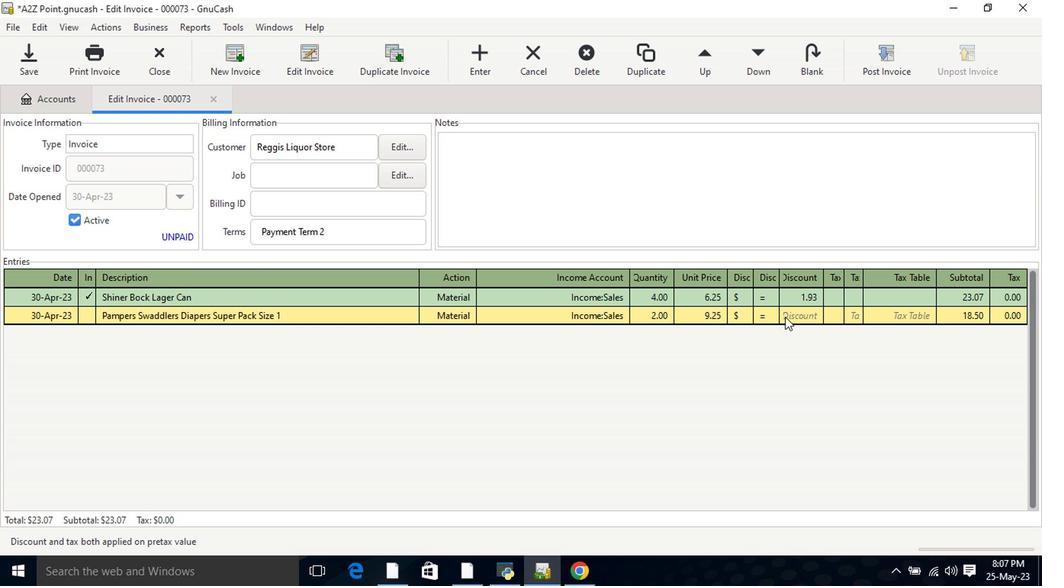 
Action: Mouse pressed left at (792, 317)
Screenshot: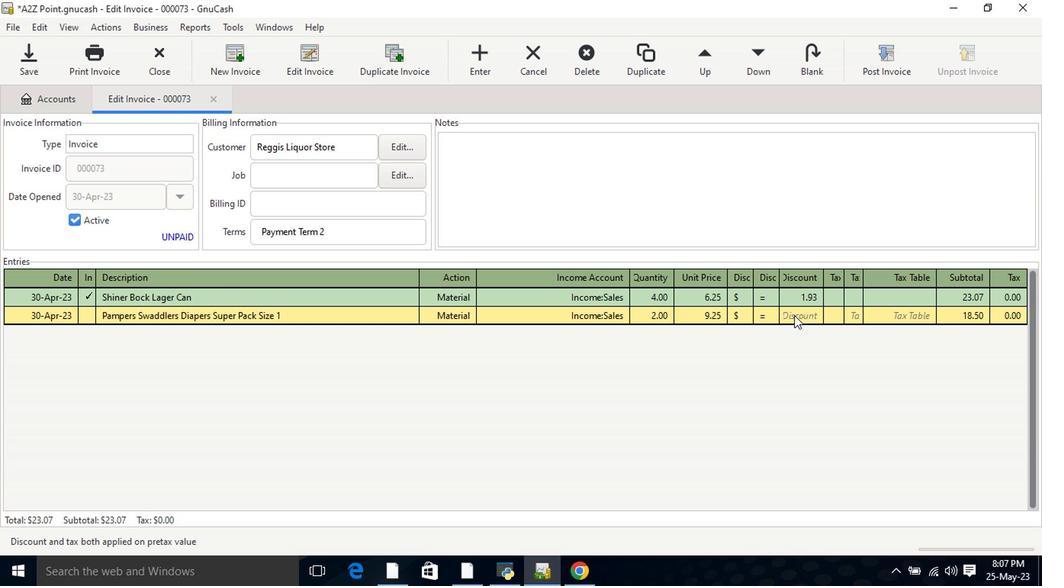 
Action: Key pressed 2.93<Key.tab><Key.tab><Key.shift>Friendly<Key.space><Key.shift>Farms<Key.space><Key.shift>Greek<Key.space><Key.shift>Yogurt<Key.space><Key.shift>tropical<Key.space><Key.shift>Fruit<Key.space><Key.shift_r>(5.3<Key.space>oz<Key.shift_r>)<Key.tab>mate<Key.tab>inom<Key.down><Key.down><Key.down><Key.tab>2<Key.tab>10.25<Key.tab>
Screenshot: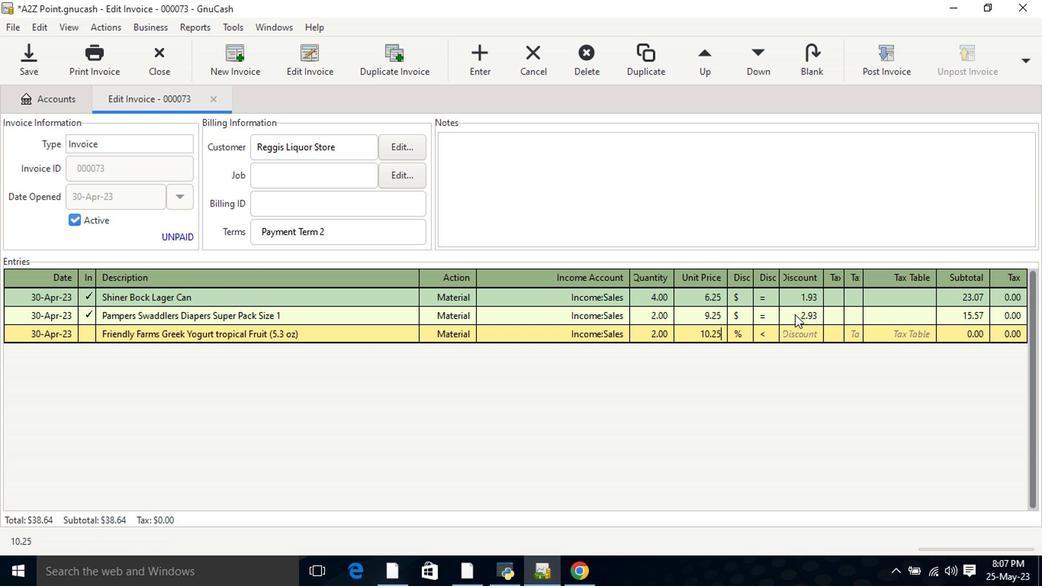 
Action: Mouse moved to (738, 338)
Screenshot: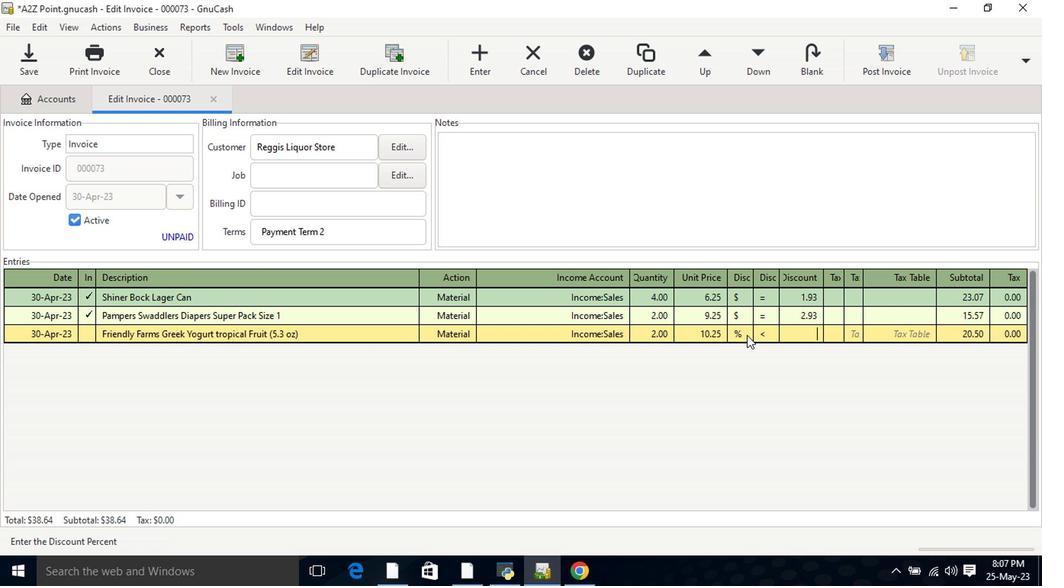 
Action: Mouse pressed left at (738, 338)
Screenshot: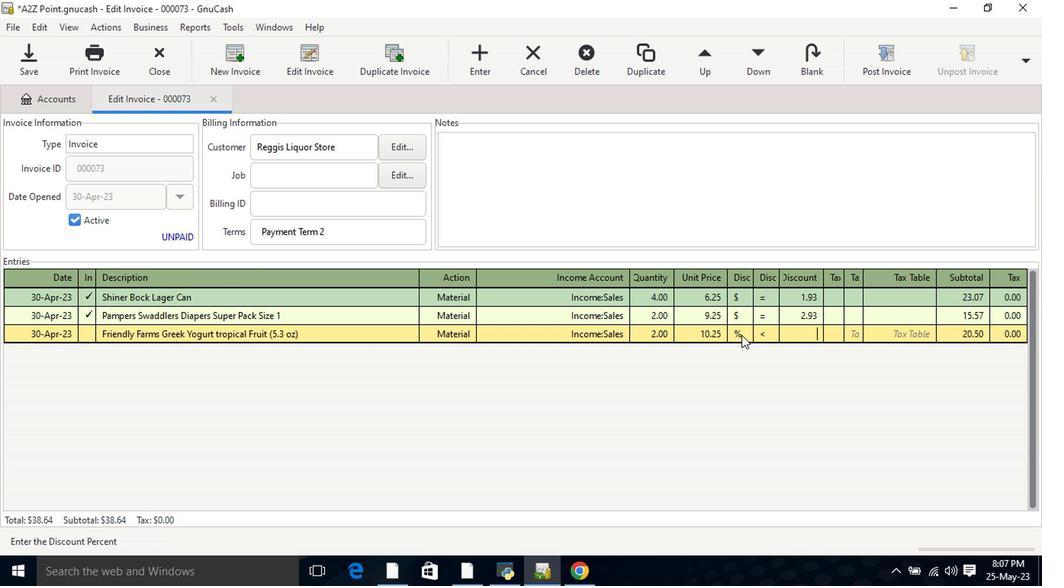 
Action: Mouse moved to (761, 338)
Screenshot: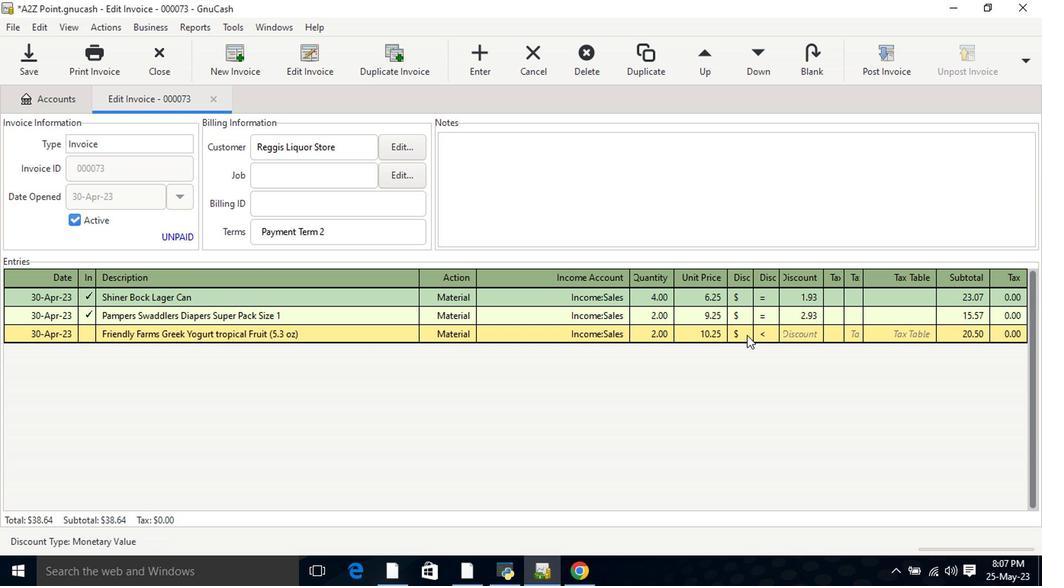 
Action: Mouse pressed left at (761, 338)
Screenshot: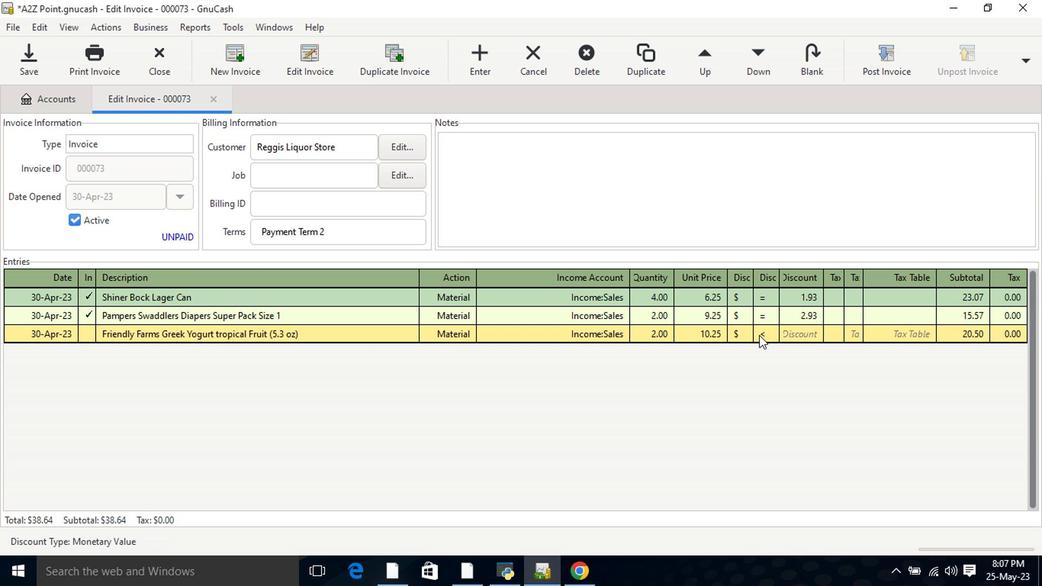 
Action: Mouse moved to (785, 335)
Screenshot: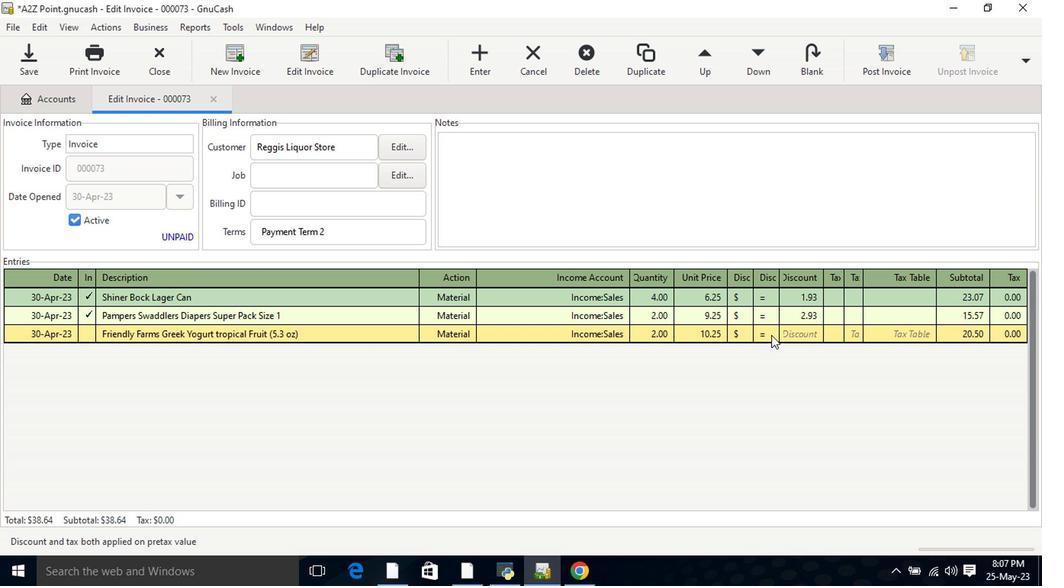 
Action: Mouse pressed left at (785, 335)
Screenshot: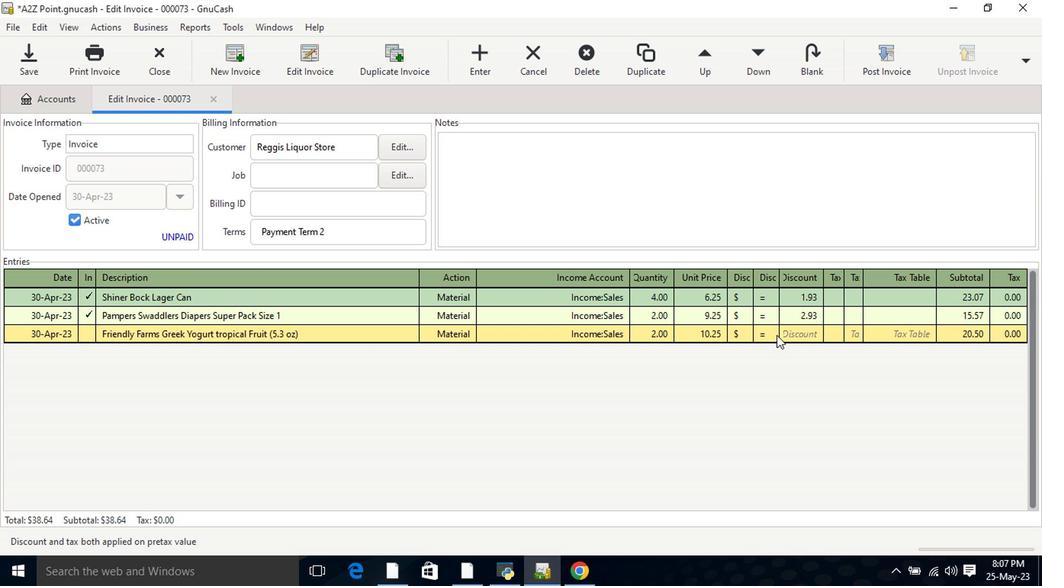 
Action: Key pressed 3.43<Key.tab>
Screenshot: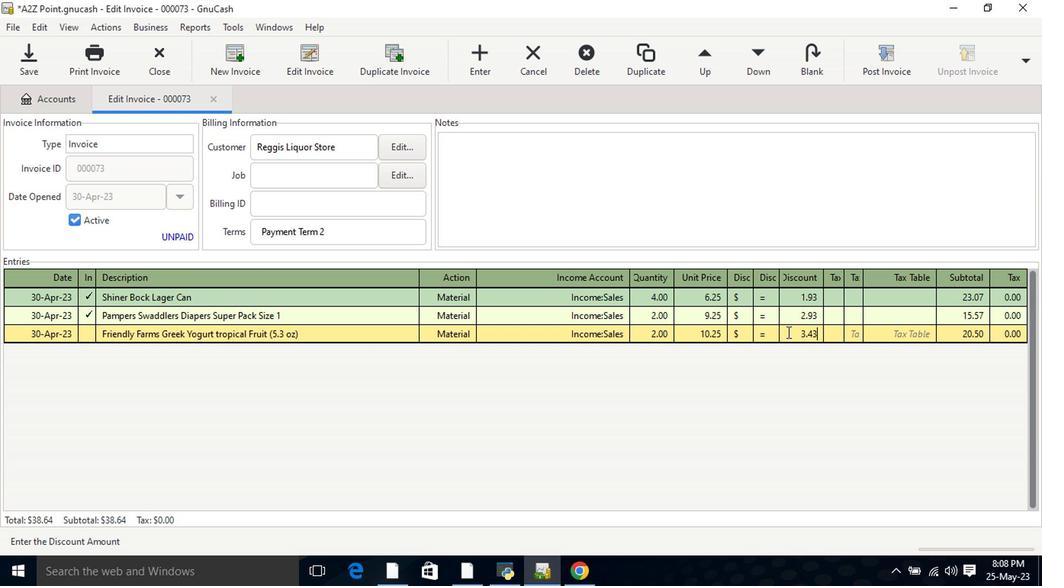 
Action: Mouse moved to (660, 183)
Screenshot: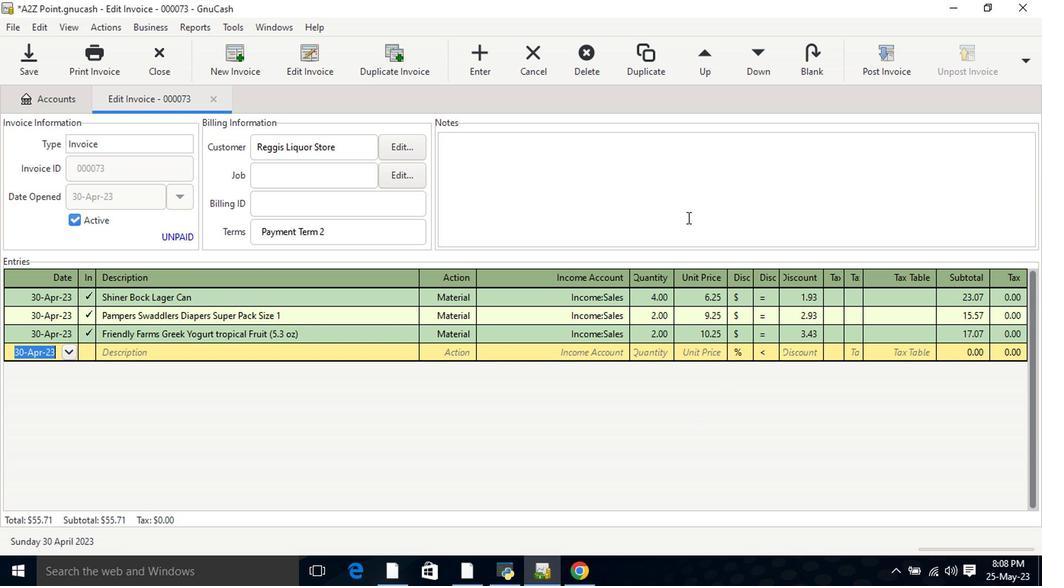 
Action: Mouse pressed left at (660, 183)
Screenshot: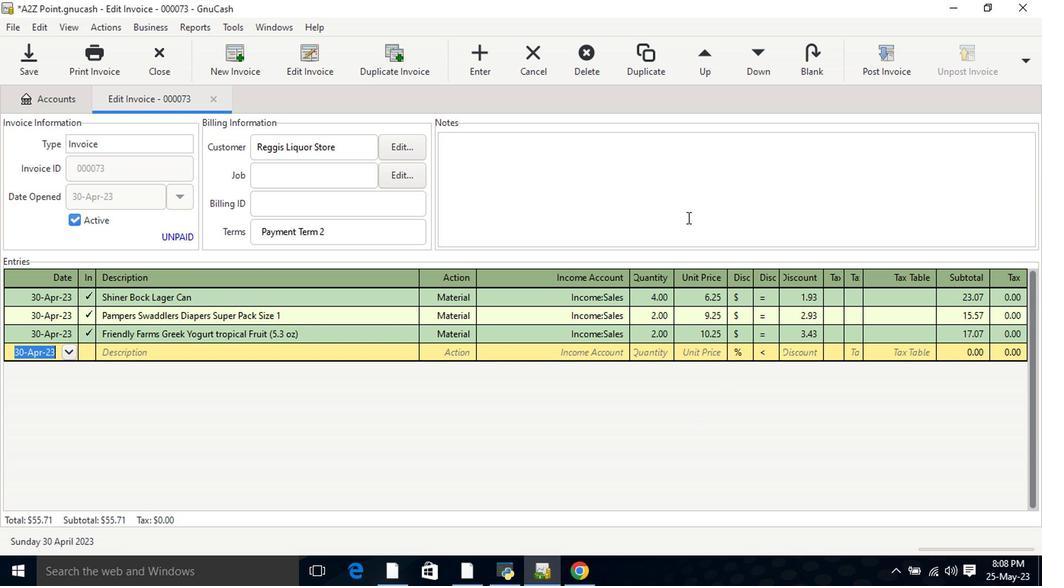 
Action: Key pressed <Key.shift>Looking<Key.space>forwardto<Key.space>serving<Key.space>you<Key.space>again.
Screenshot: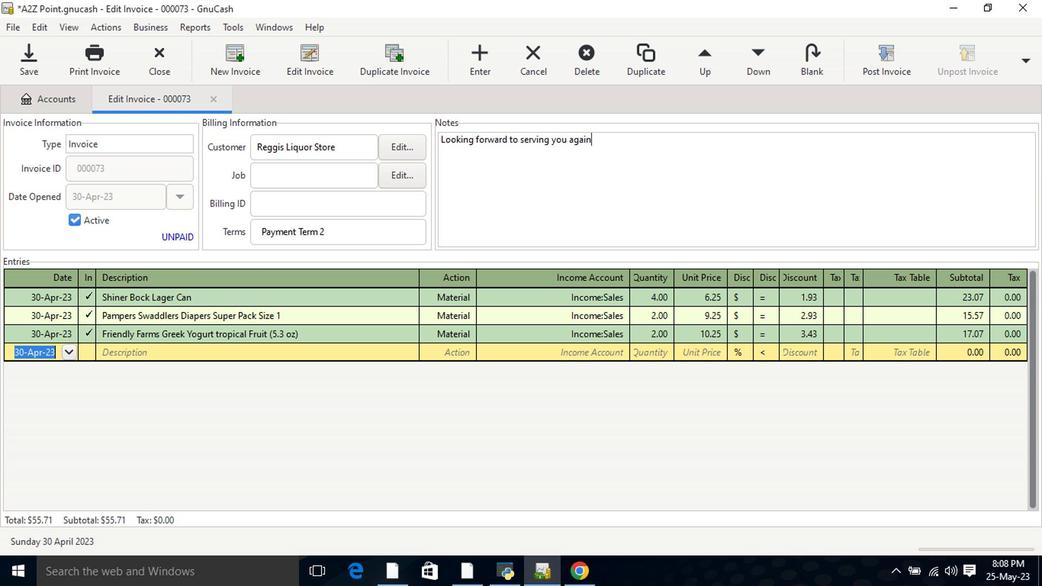 
Action: Mouse moved to (872, 58)
Screenshot: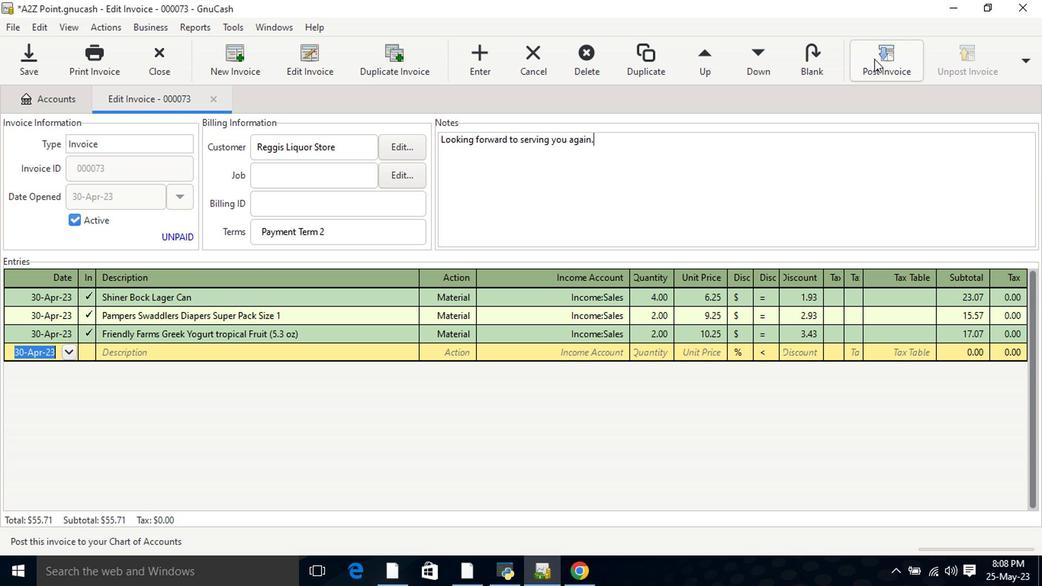 
Action: Mouse pressed left at (872, 58)
Screenshot: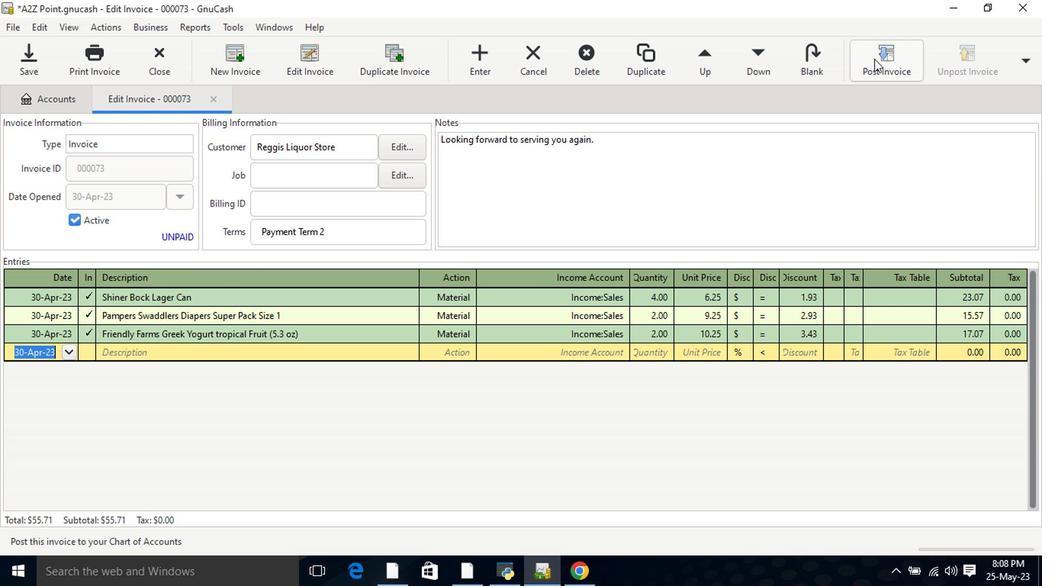 
Action: Mouse moved to (646, 250)
Screenshot: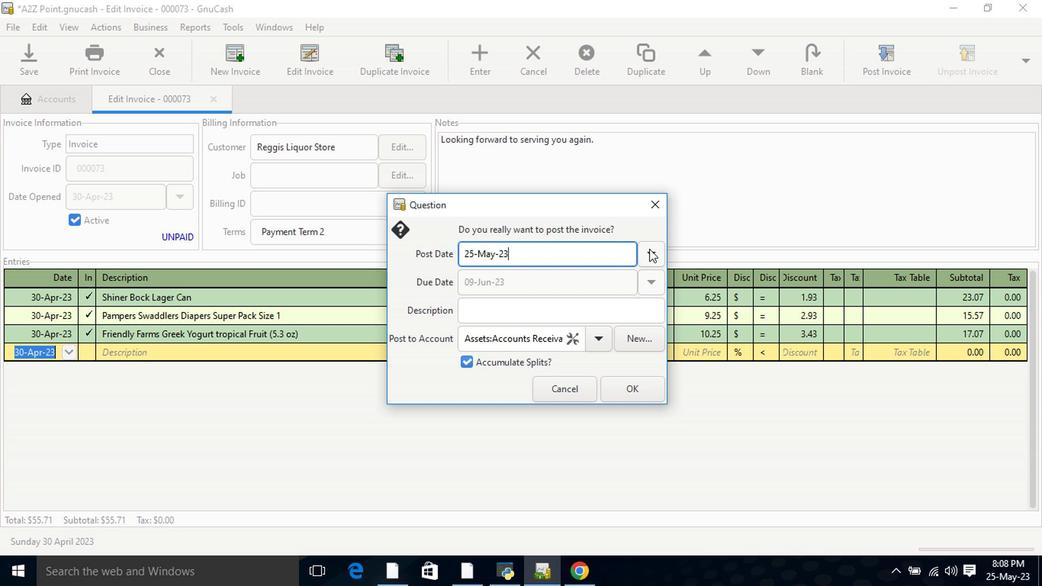
Action: Mouse pressed left at (646, 250)
Screenshot: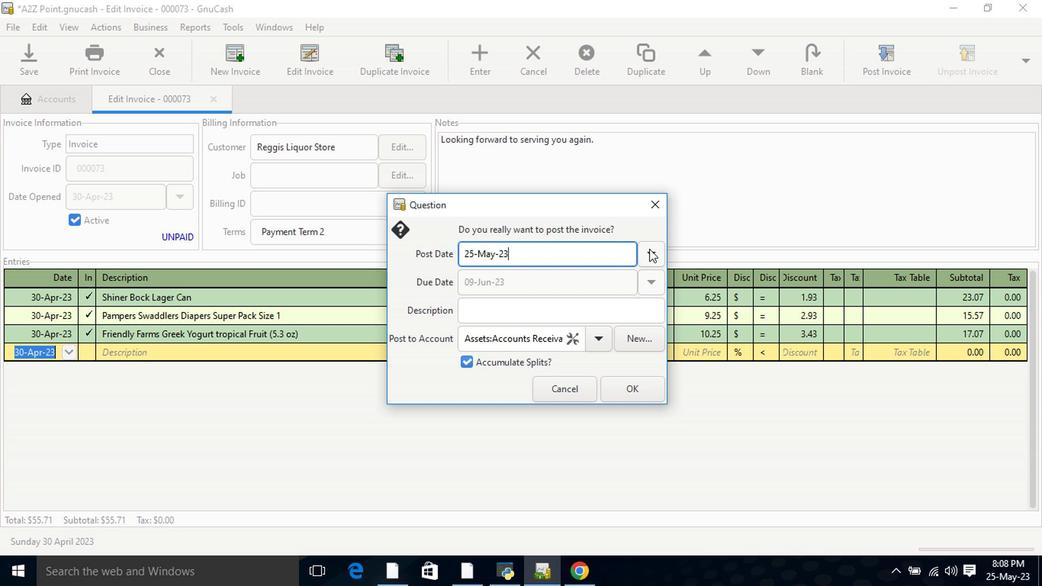 
Action: Mouse moved to (531, 278)
Screenshot: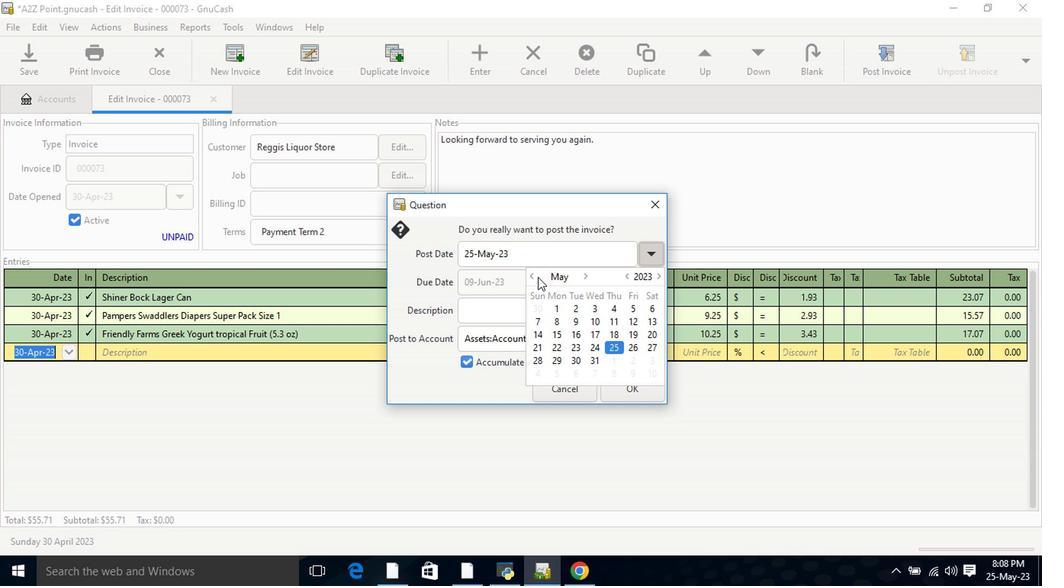 
Action: Mouse pressed left at (531, 278)
Screenshot: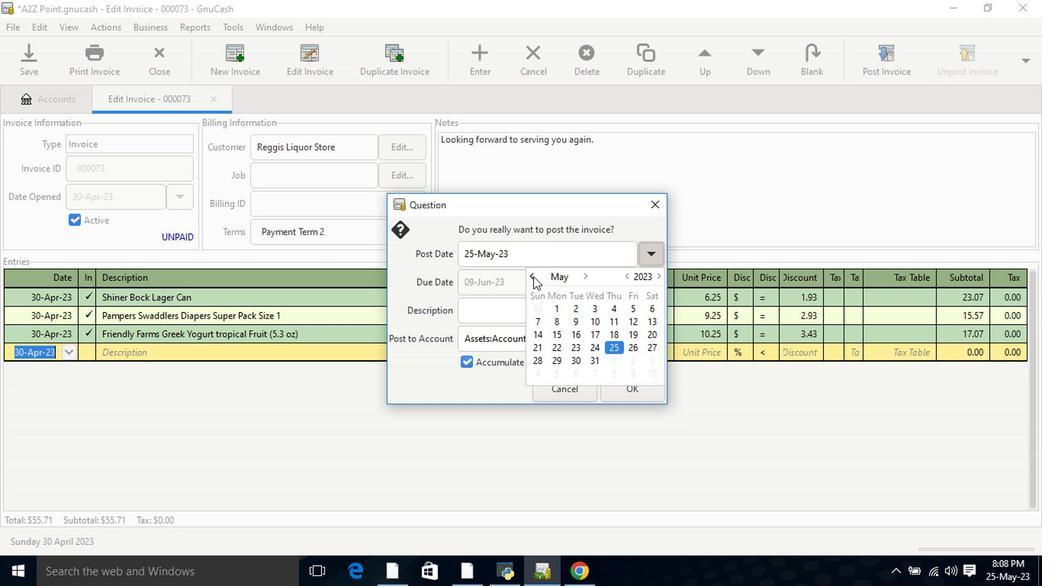 
Action: Mouse moved to (537, 377)
Screenshot: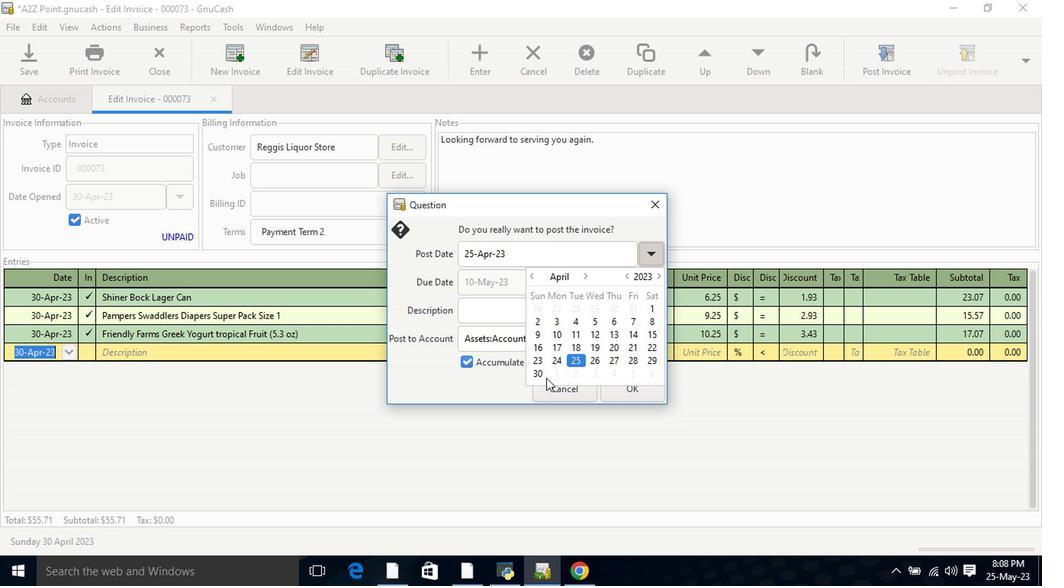 
Action: Mouse pressed left at (537, 377)
Screenshot: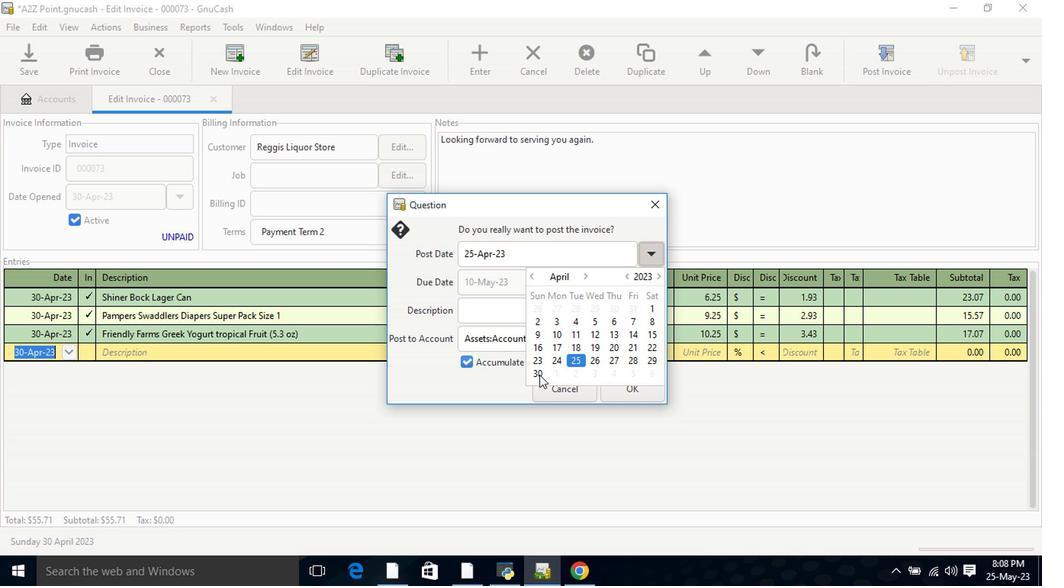 
Action: Mouse pressed left at (537, 377)
Screenshot: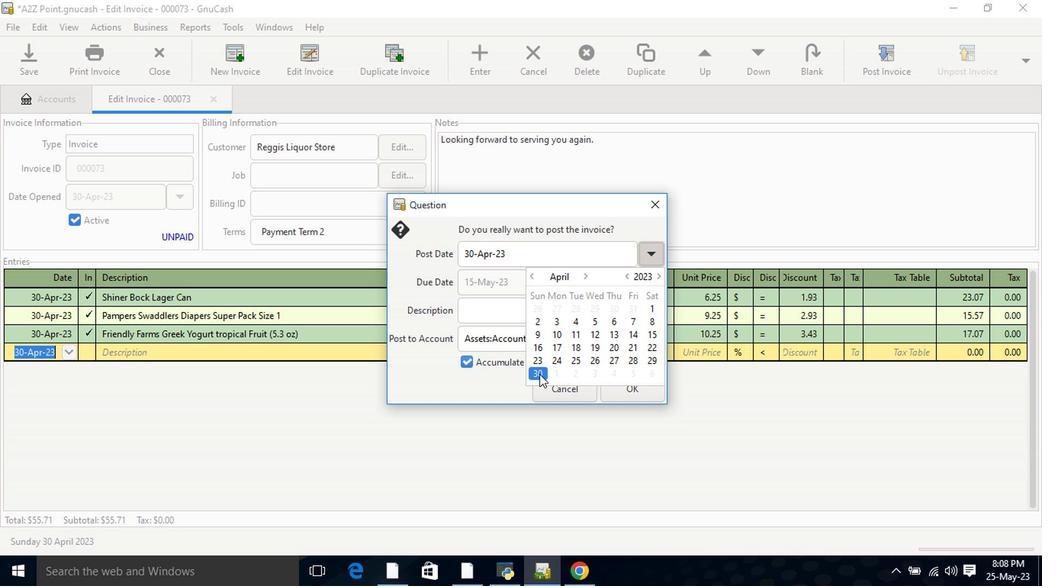 
Action: Mouse moved to (622, 391)
Screenshot: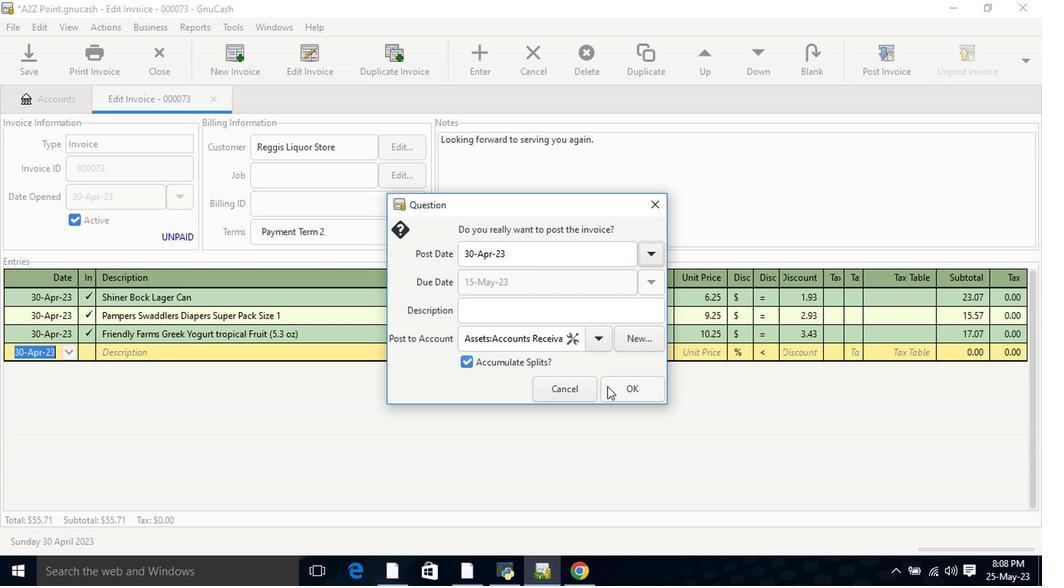 
Action: Mouse pressed left at (622, 391)
Screenshot: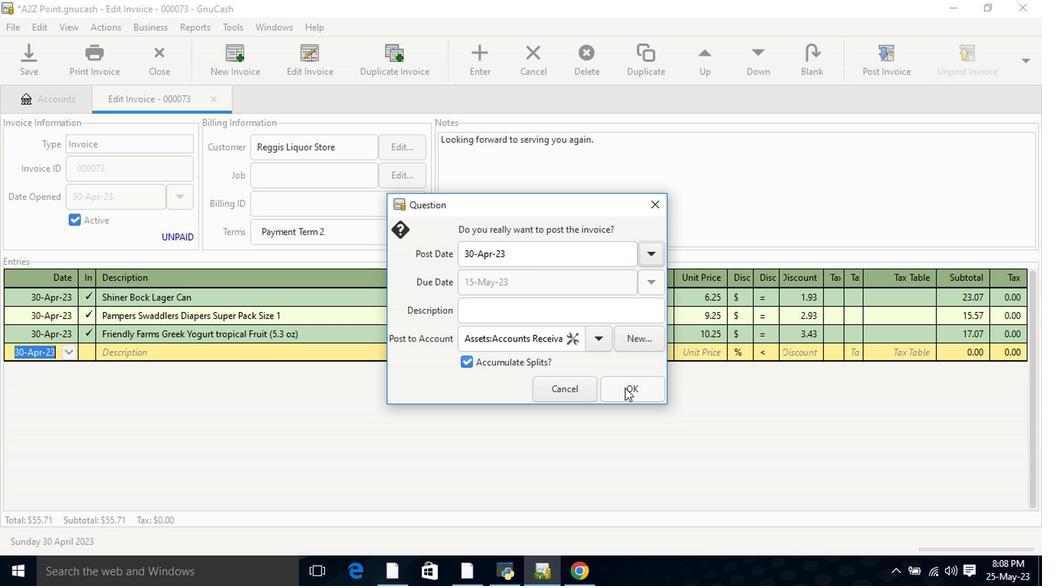 
Action: Mouse moved to (976, 59)
Screenshot: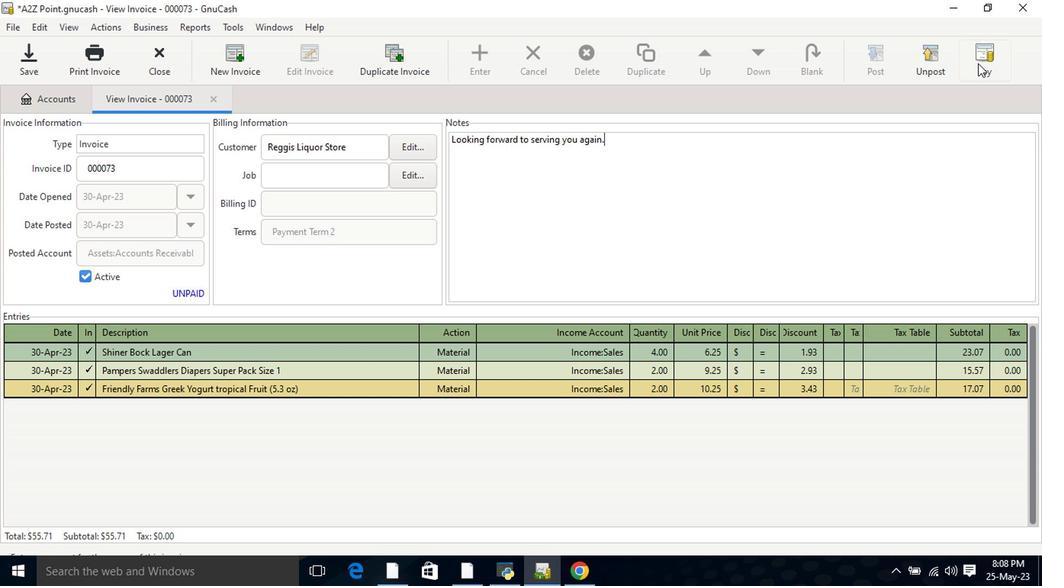 
Action: Mouse pressed left at (976, 59)
Screenshot: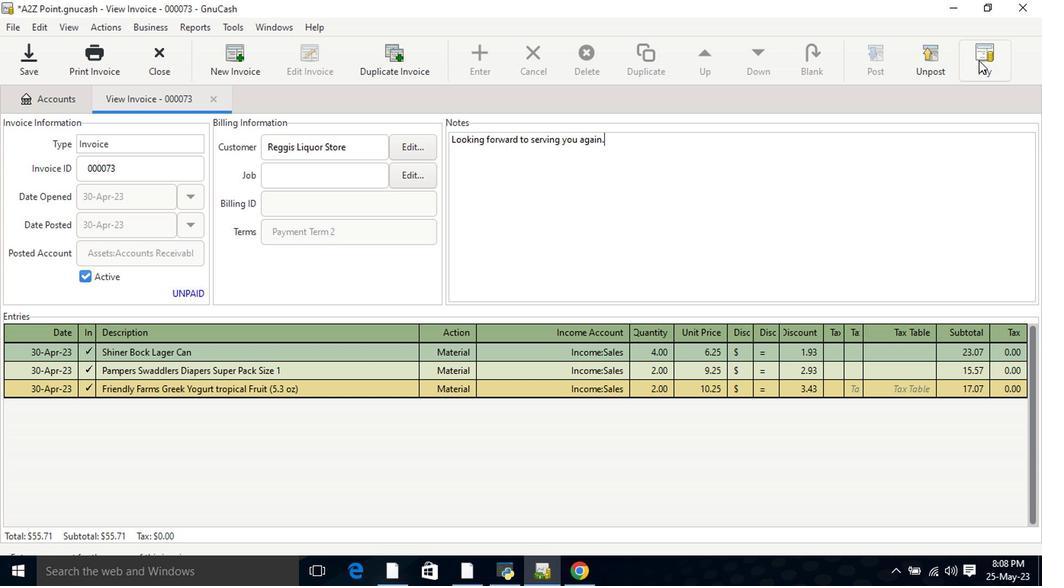 
Action: Mouse moved to (464, 304)
Screenshot: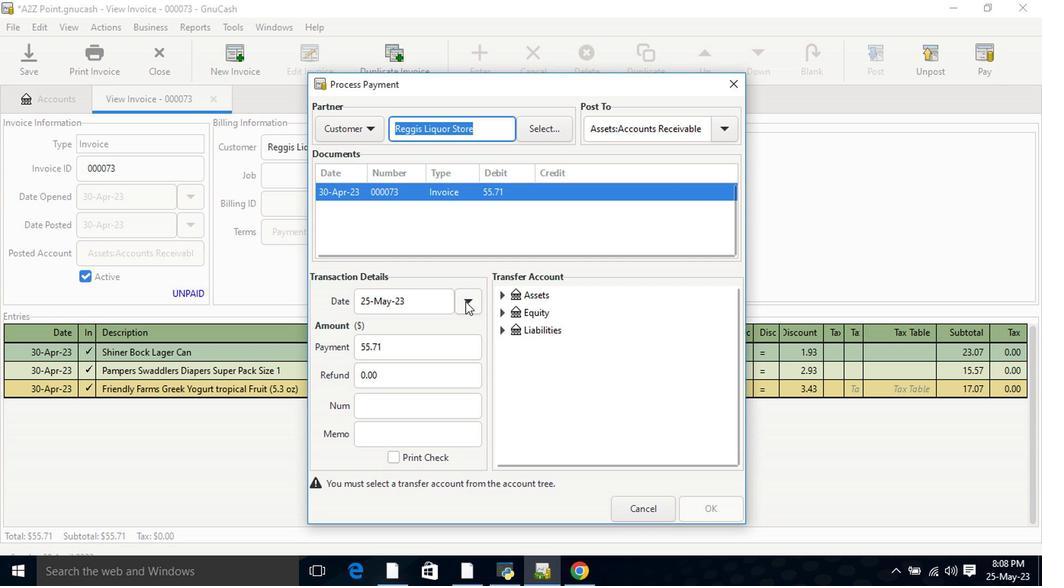 
Action: Mouse pressed left at (464, 304)
Screenshot: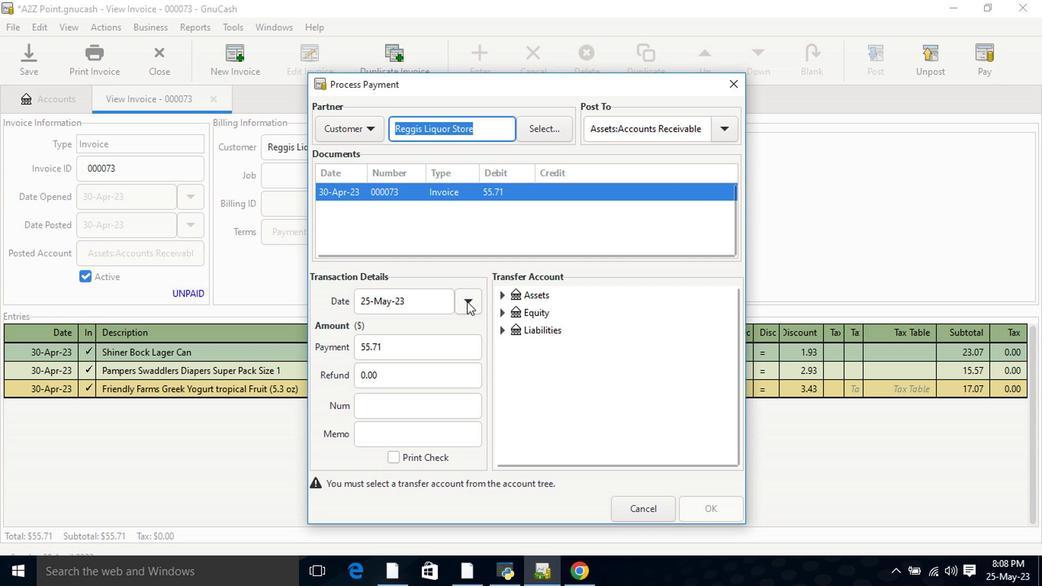 
Action: Mouse moved to (377, 383)
Screenshot: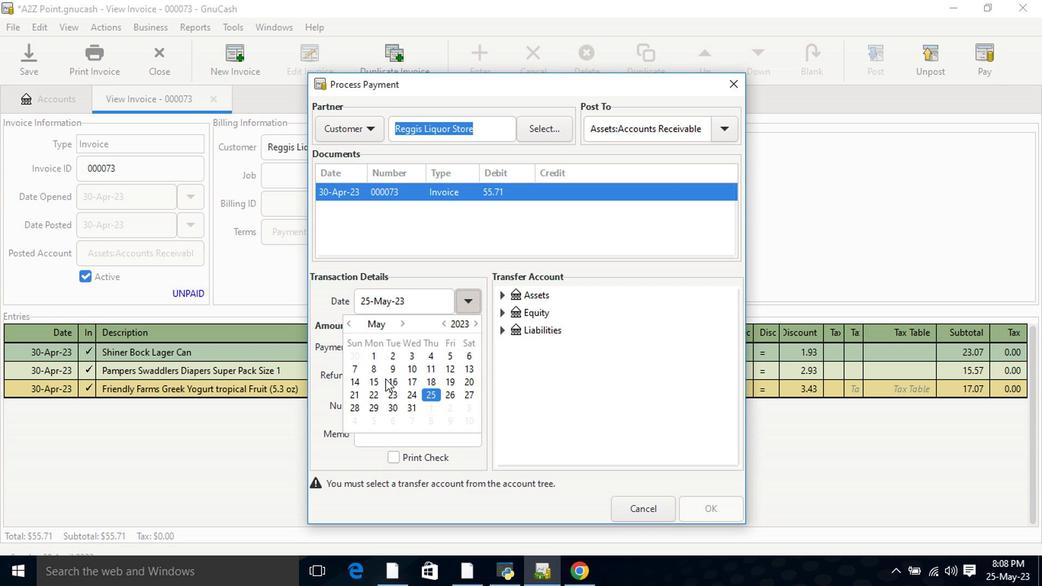 
Action: Mouse pressed left at (377, 383)
Screenshot: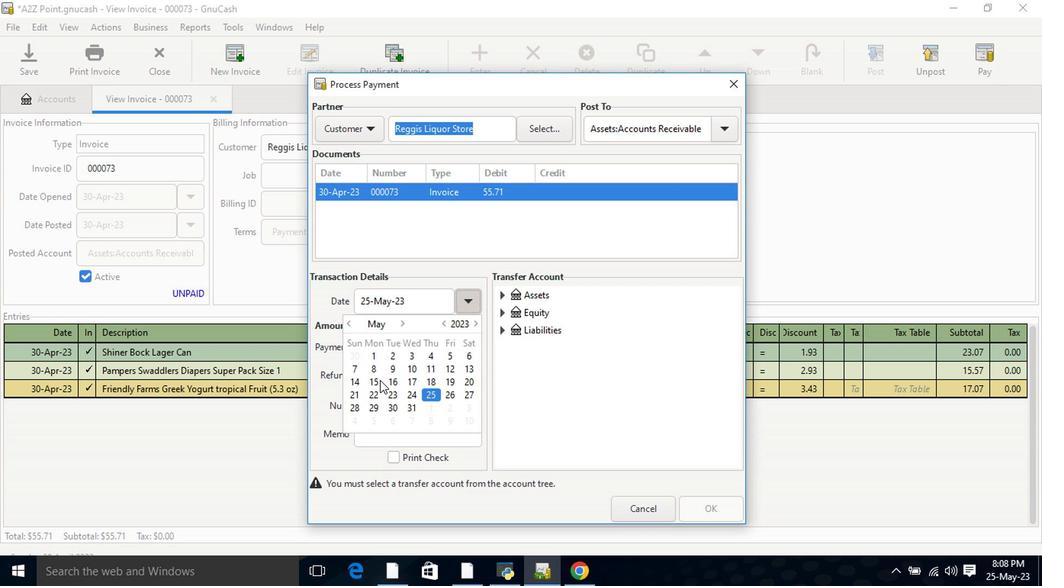 
Action: Mouse pressed left at (377, 383)
Screenshot: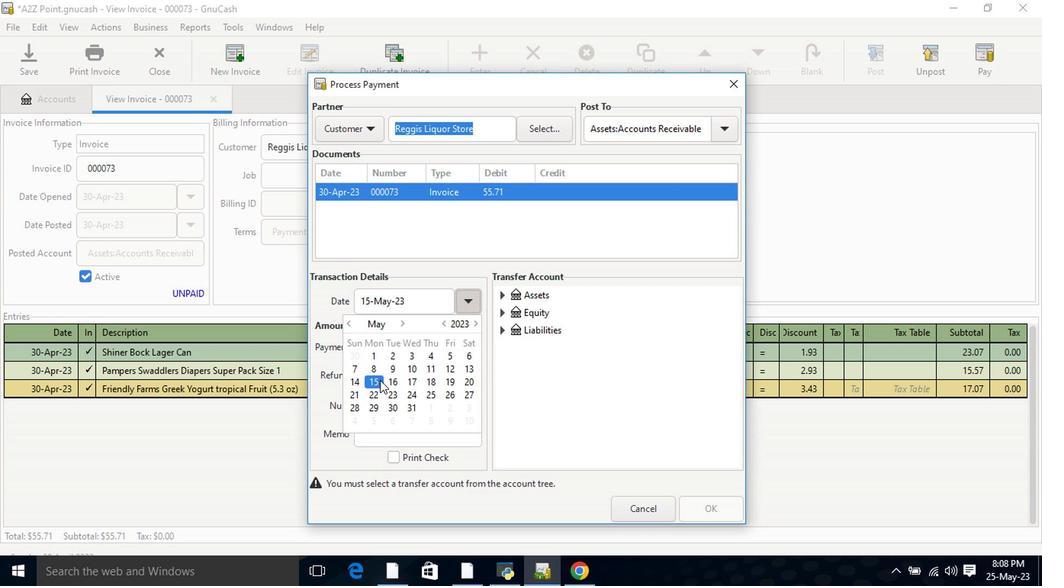 
Action: Mouse moved to (502, 296)
Screenshot: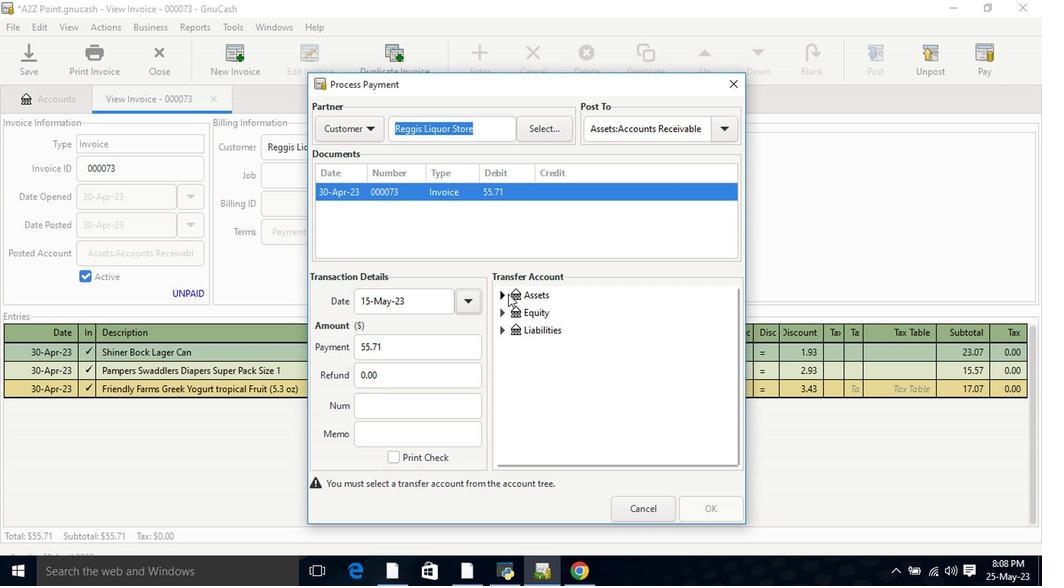 
Action: Mouse pressed left at (502, 296)
Screenshot: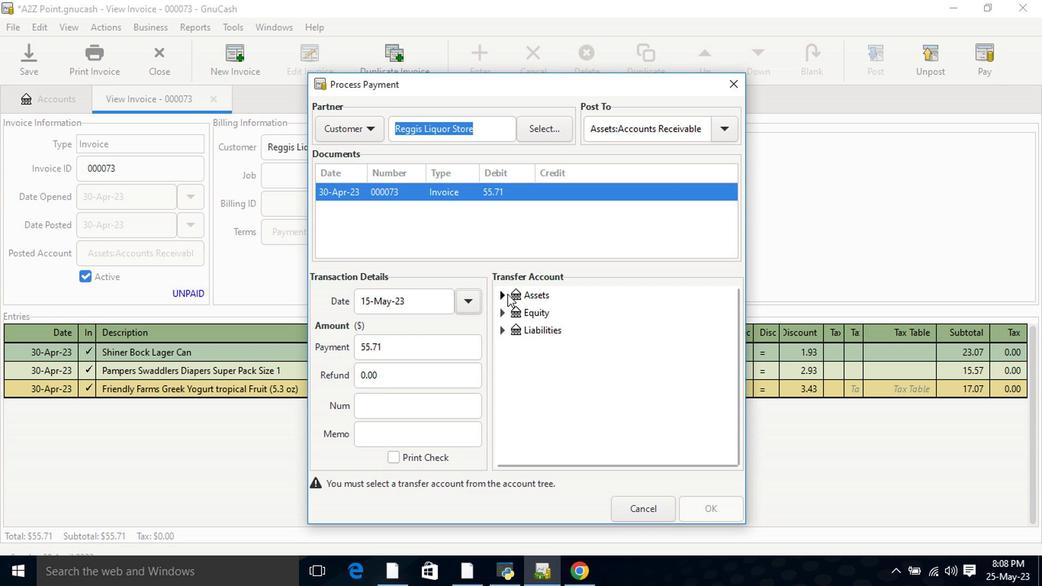 
Action: Mouse moved to (514, 316)
Screenshot: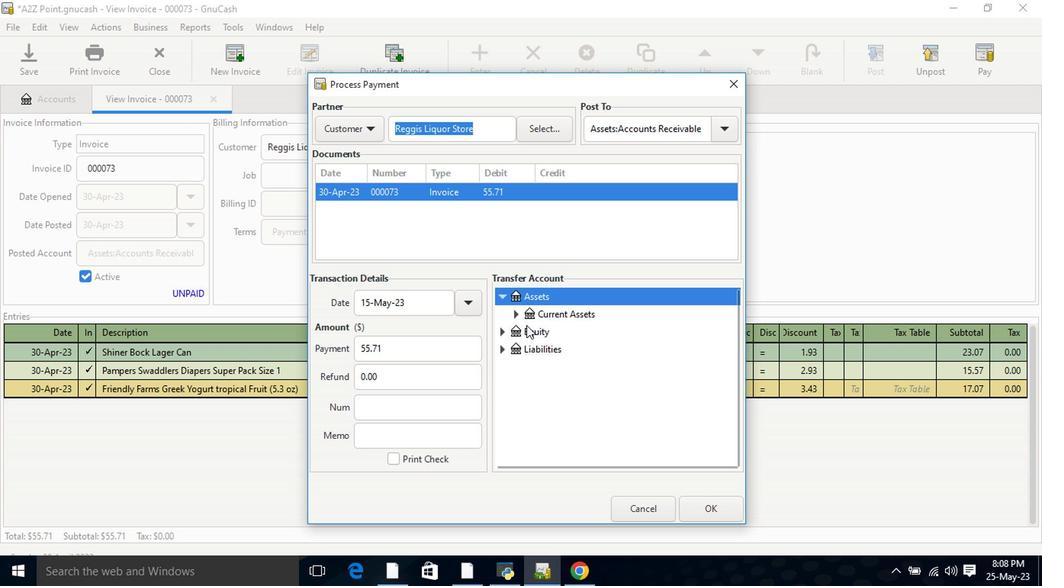 
Action: Mouse pressed left at (514, 316)
Screenshot: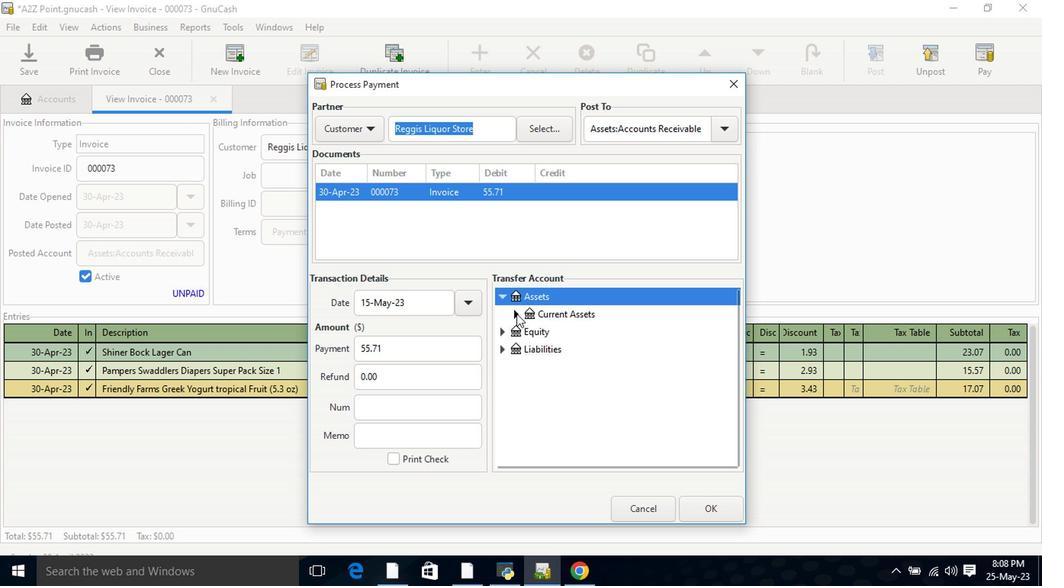 
Action: Mouse moved to (553, 339)
Screenshot: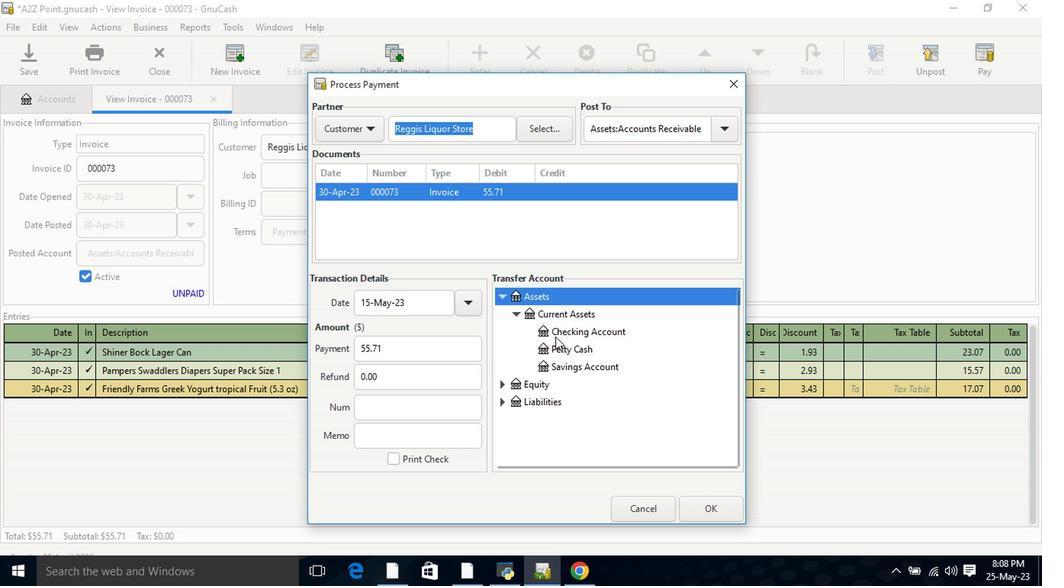 
Action: Mouse pressed left at (553, 339)
Screenshot: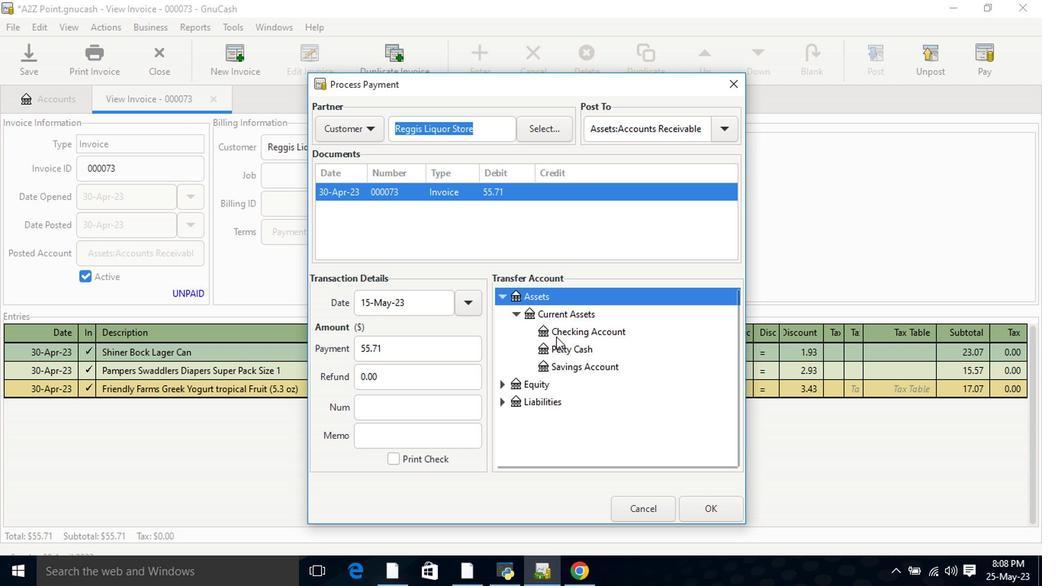 
Action: Mouse moved to (699, 510)
Screenshot: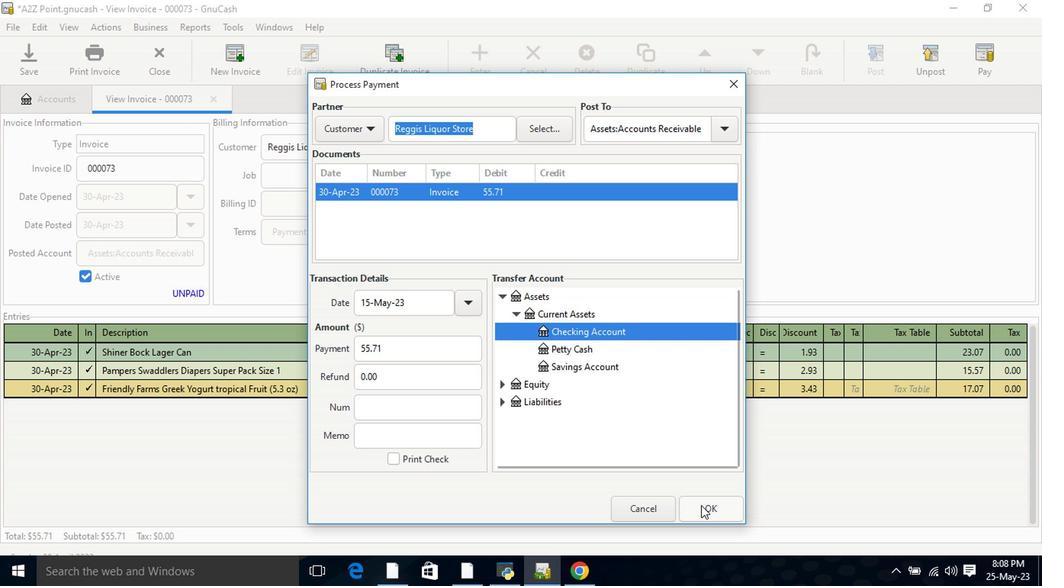 
Action: Mouse pressed left at (699, 510)
Screenshot: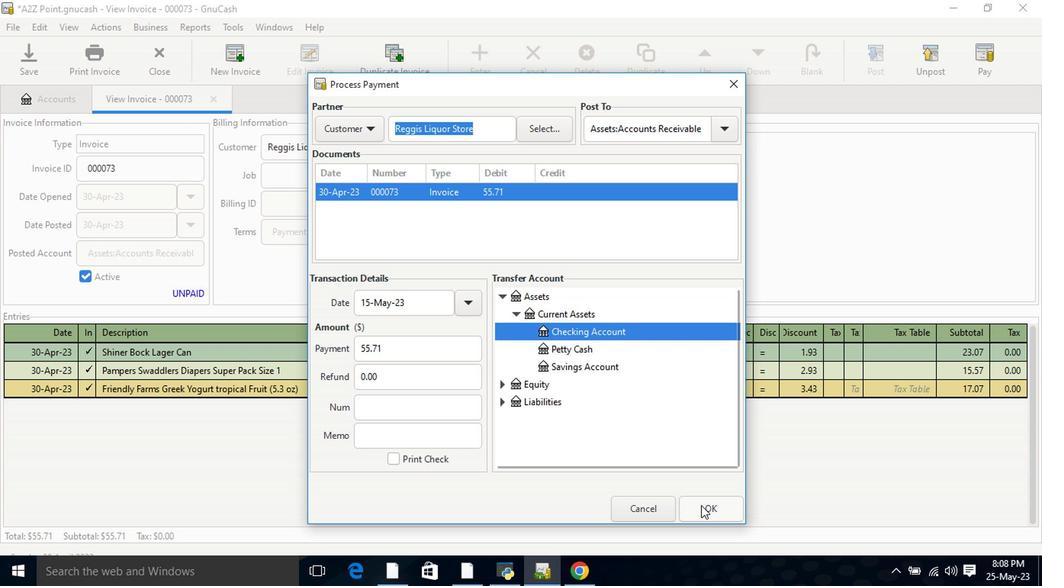 
Action: Mouse moved to (84, 58)
Screenshot: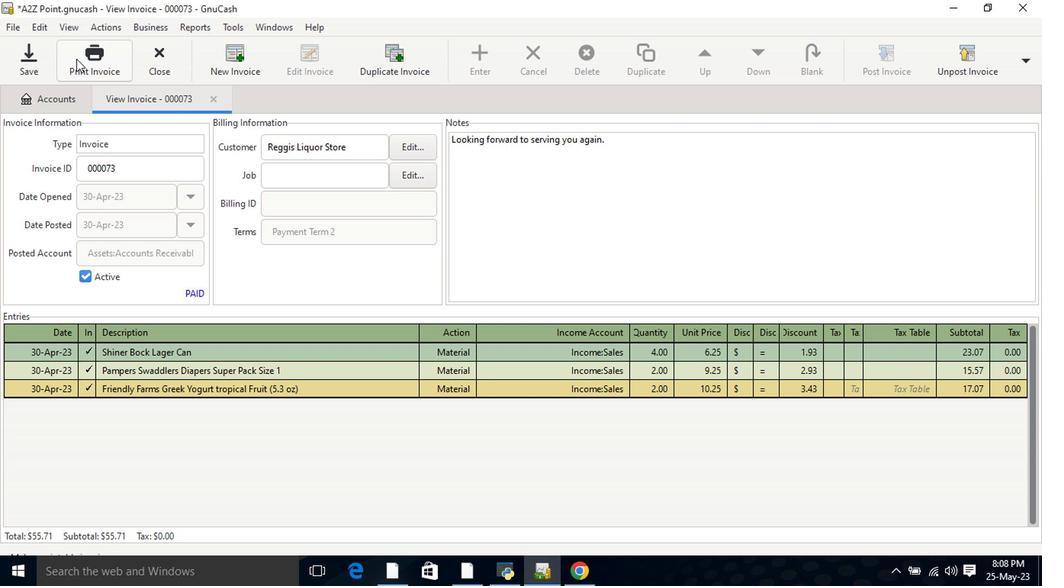 
Action: Mouse pressed left at (84, 58)
Screenshot: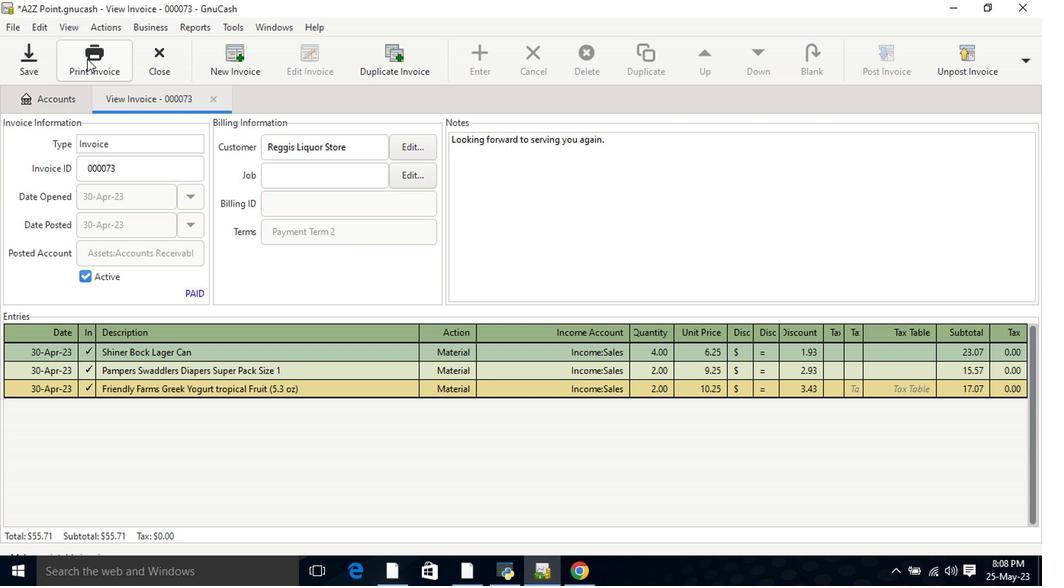 
Action: Mouse moved to (375, 52)
Screenshot: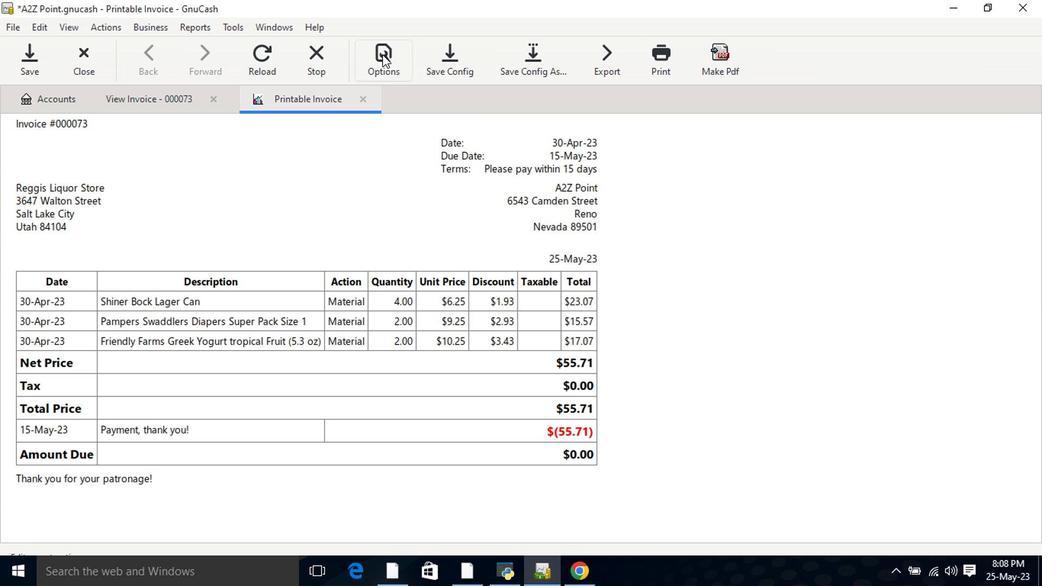 
Action: Mouse pressed left at (375, 52)
Screenshot: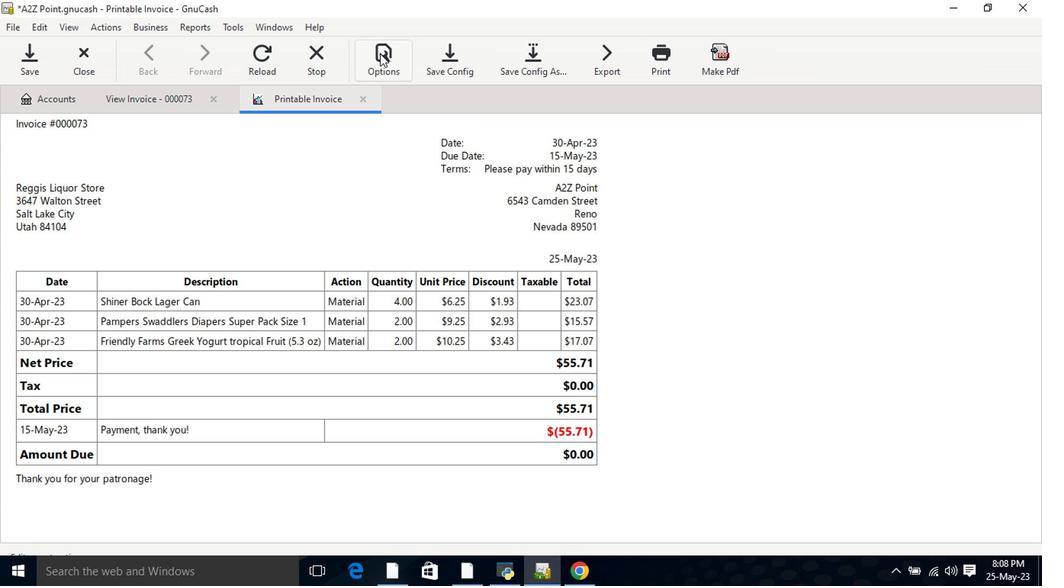 
Action: Mouse moved to (314, 130)
Screenshot: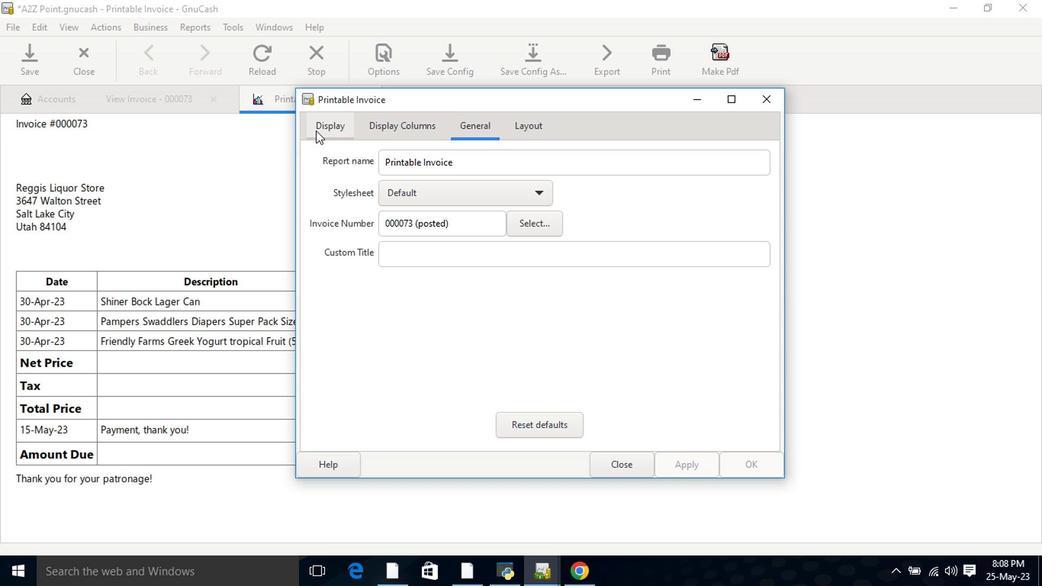 
Action: Mouse pressed left at (314, 130)
Screenshot: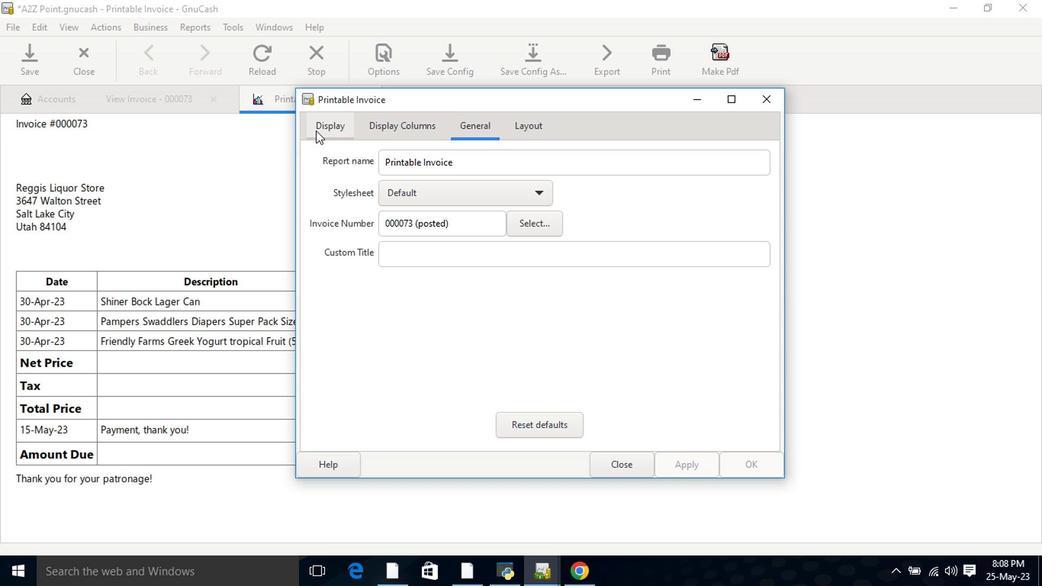 
Action: Mouse moved to (415, 305)
Screenshot: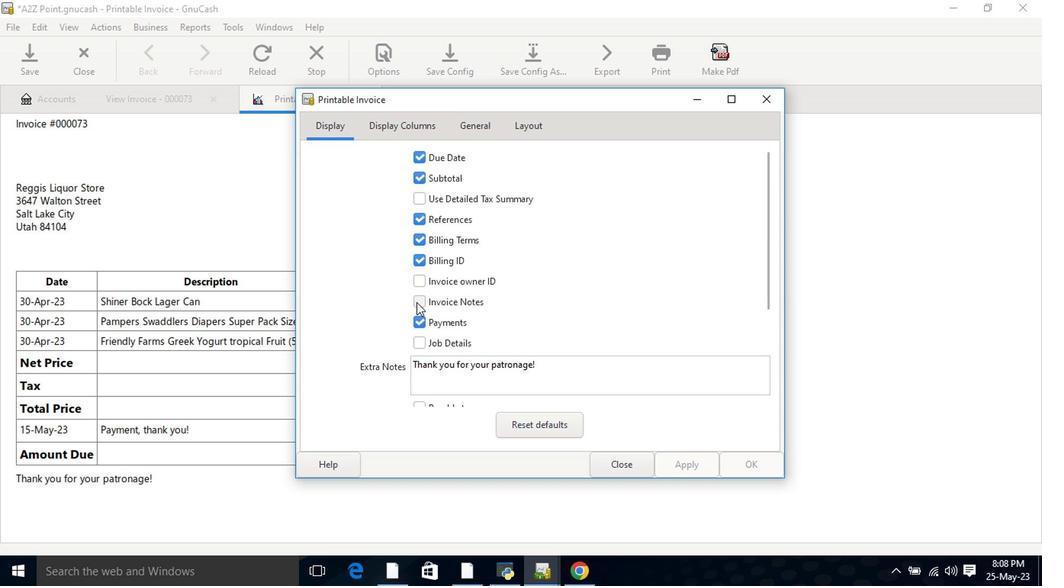 
Action: Mouse pressed left at (415, 305)
Screenshot: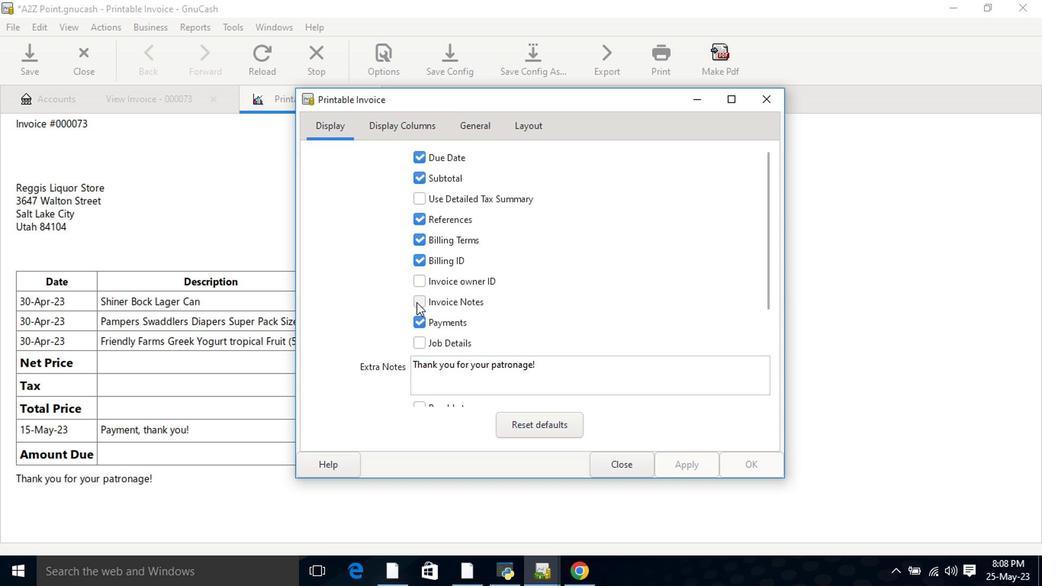 
Action: Mouse moved to (679, 475)
Screenshot: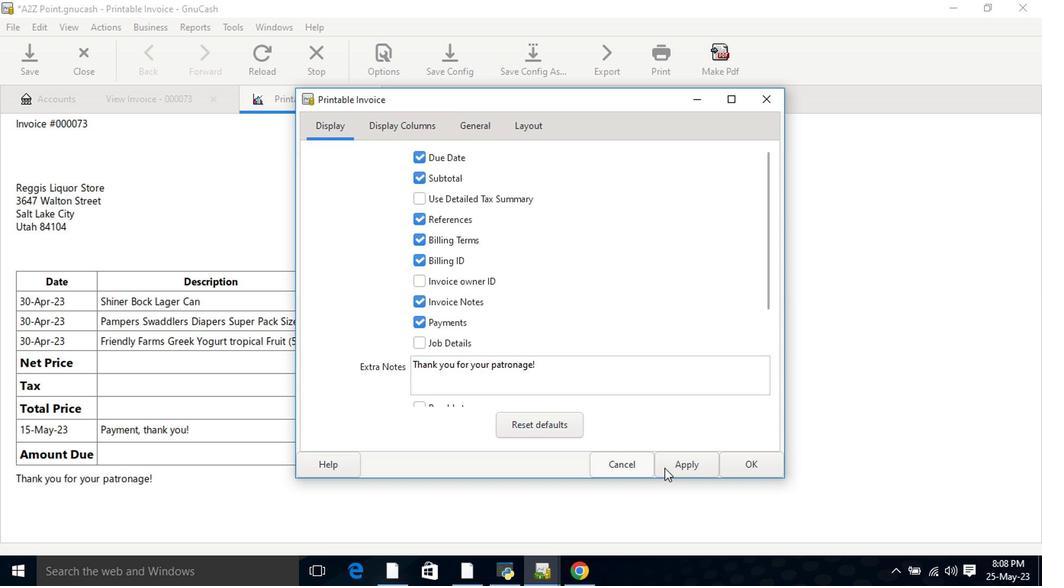 
Action: Mouse pressed left at (679, 475)
Screenshot: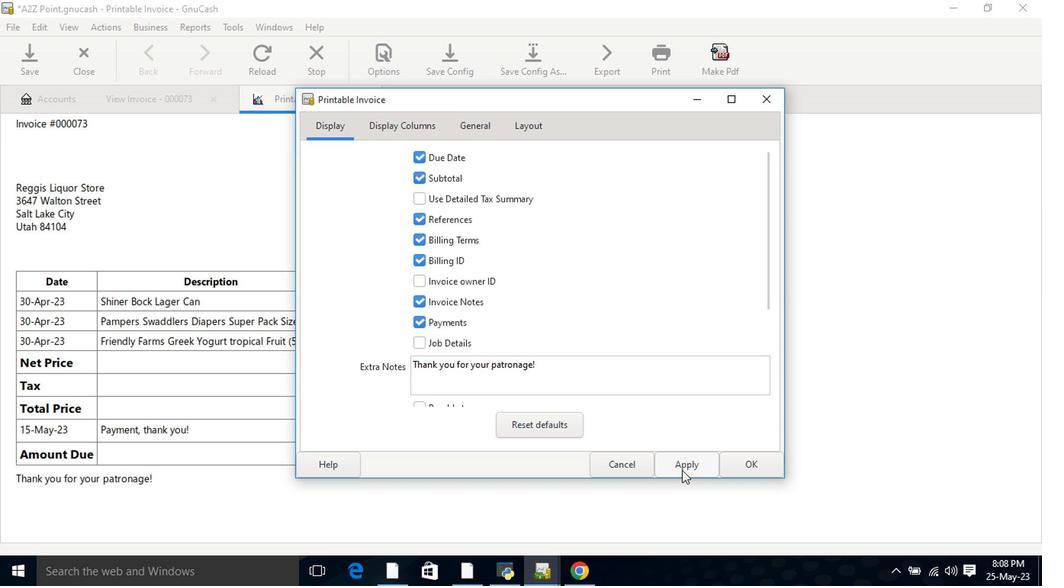 
Action: Mouse moved to (636, 475)
Screenshot: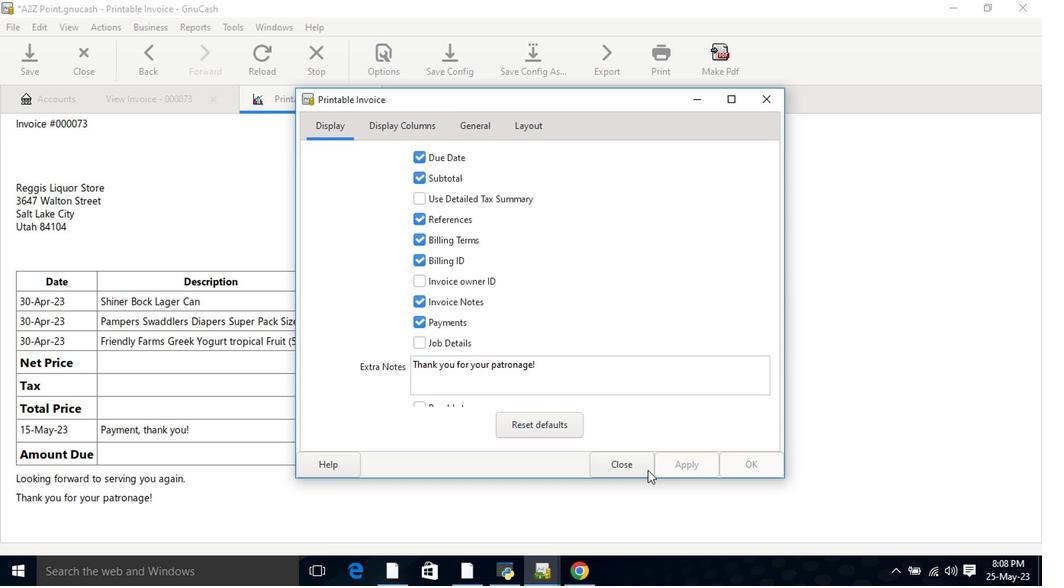 
Action: Mouse pressed left at (636, 475)
Screenshot: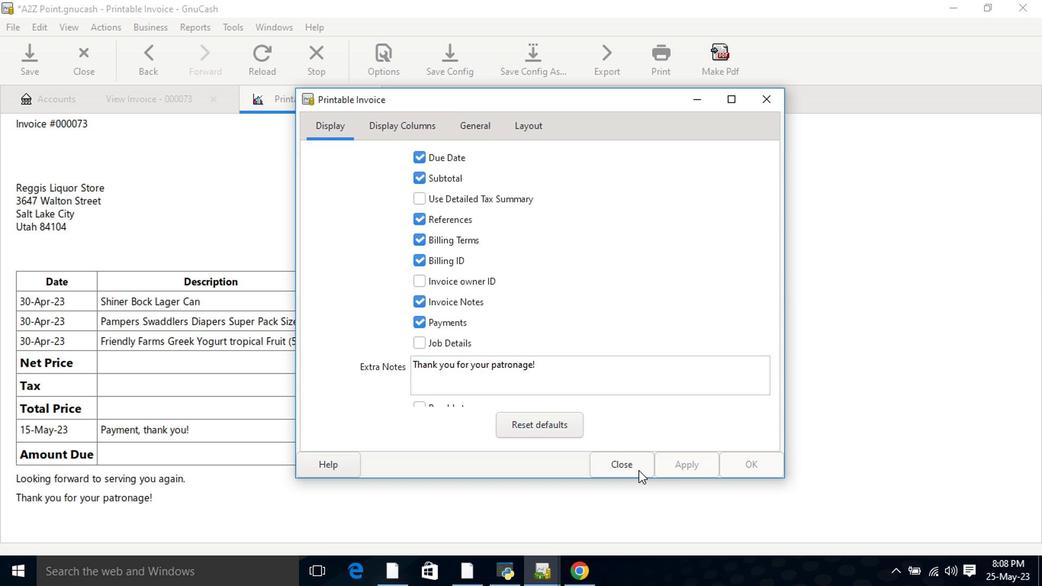 
Action: Mouse moved to (635, 475)
Screenshot: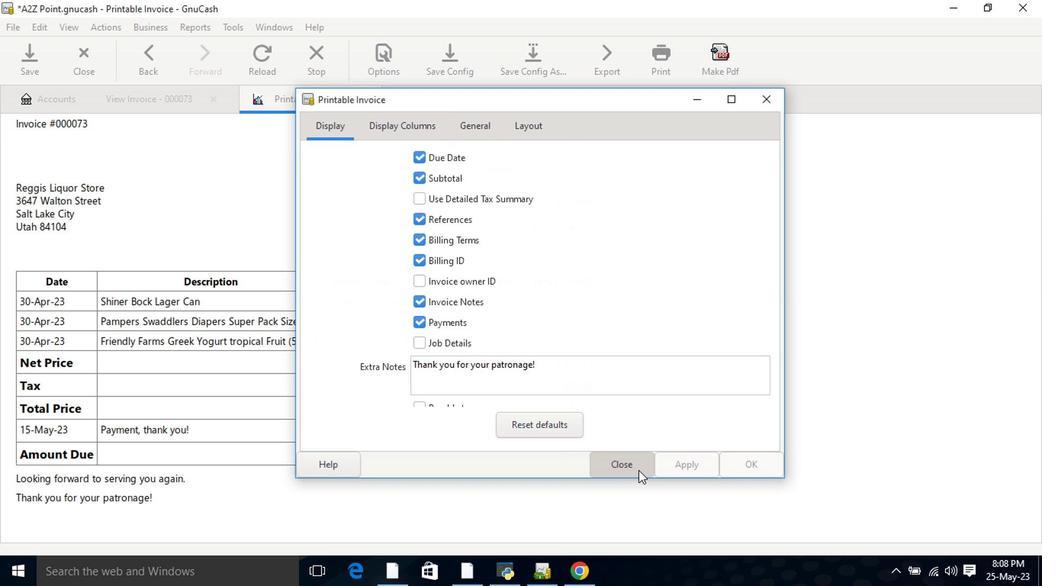 
